 Task: Find connections with filter location Tlemcen with filter topic #realestatebroker with filter profile language French with filter current company Sonata Software with filter school Adikavi Nannaya University, Rajahmundry, East Godawari with filter industry Equipment Rental Services with filter service category Business Law with filter keywords title Organizer
Action: Mouse moved to (509, 65)
Screenshot: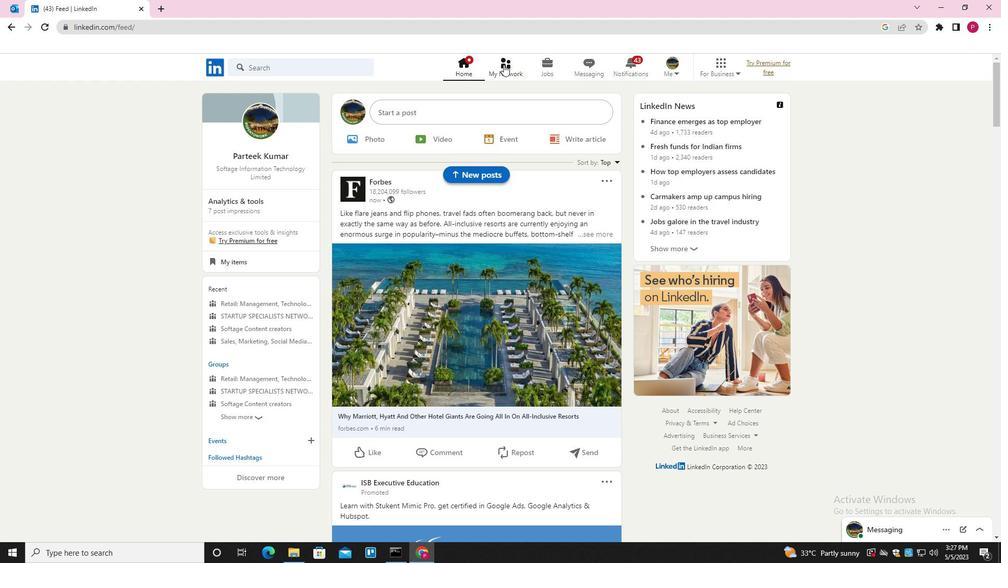 
Action: Mouse pressed left at (509, 65)
Screenshot: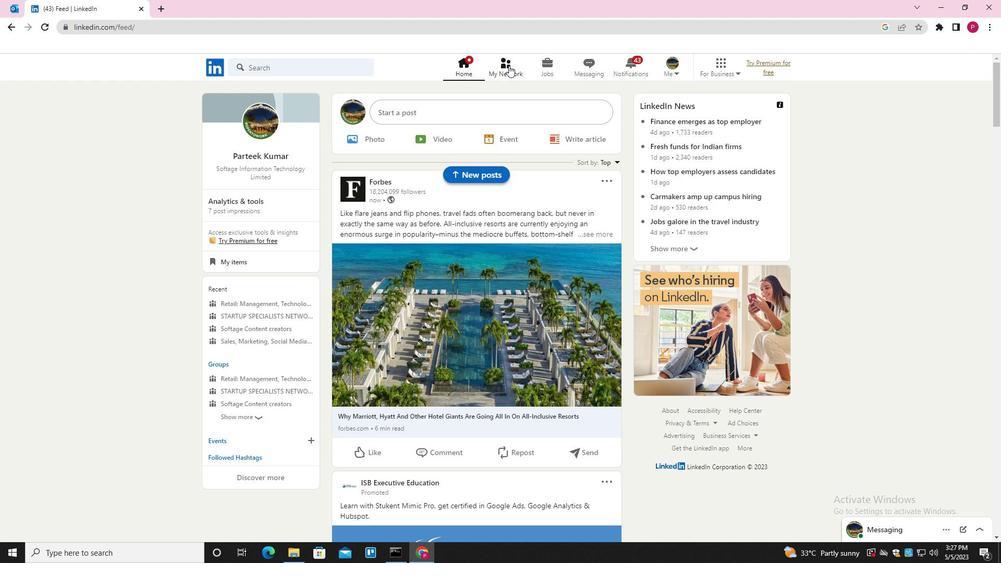
Action: Mouse moved to (321, 123)
Screenshot: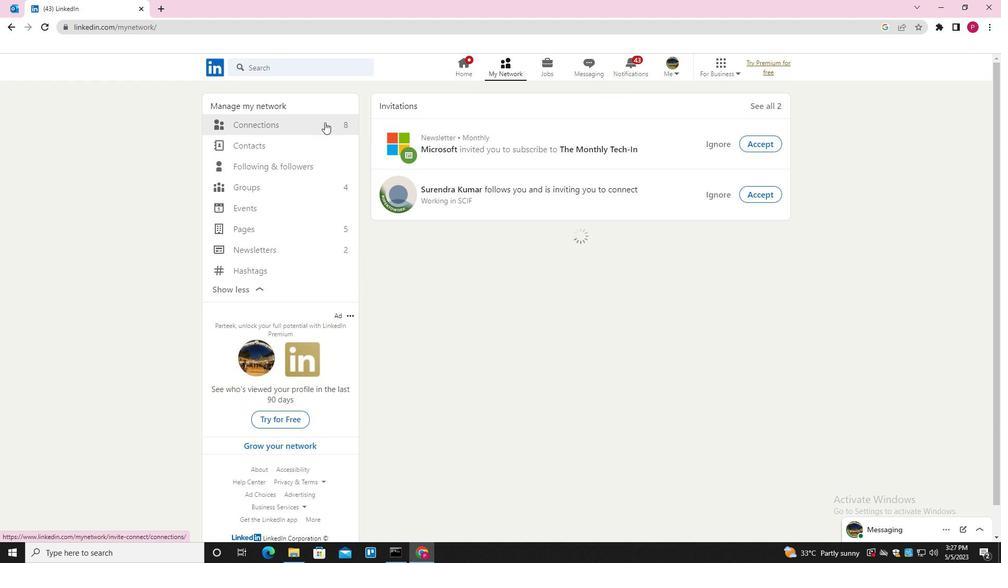 
Action: Mouse pressed left at (321, 123)
Screenshot: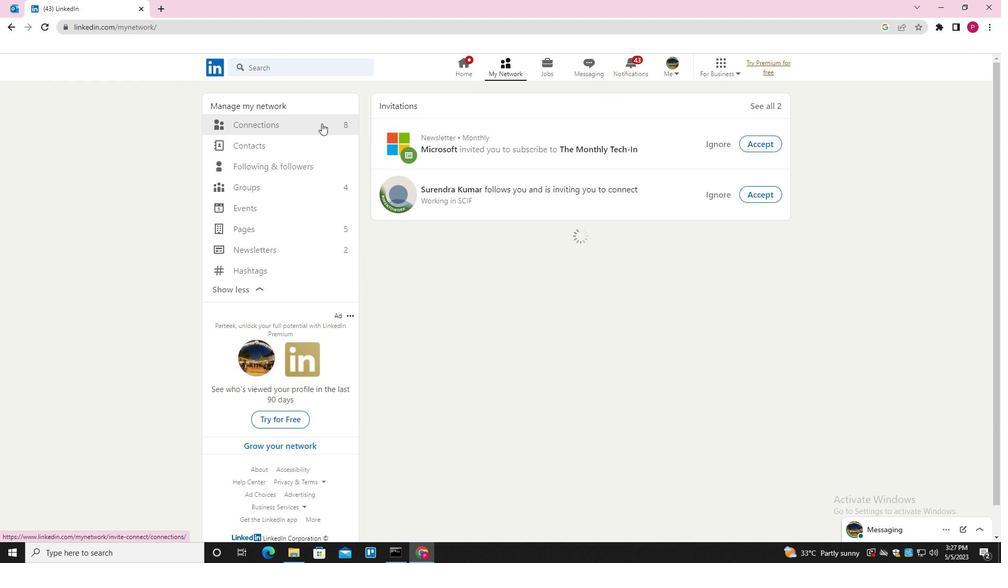 
Action: Mouse moved to (579, 126)
Screenshot: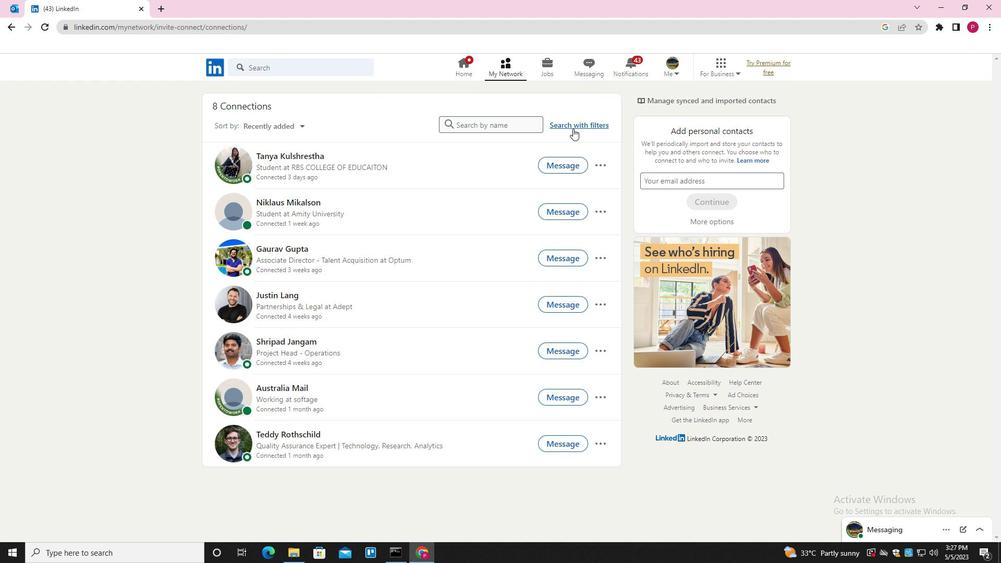 
Action: Mouse pressed left at (579, 126)
Screenshot: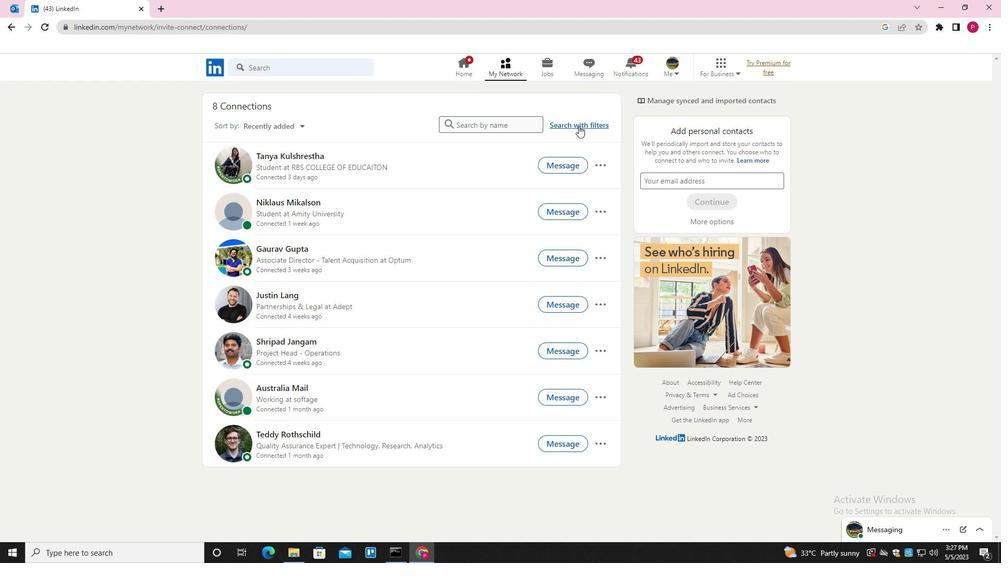 
Action: Mouse moved to (533, 98)
Screenshot: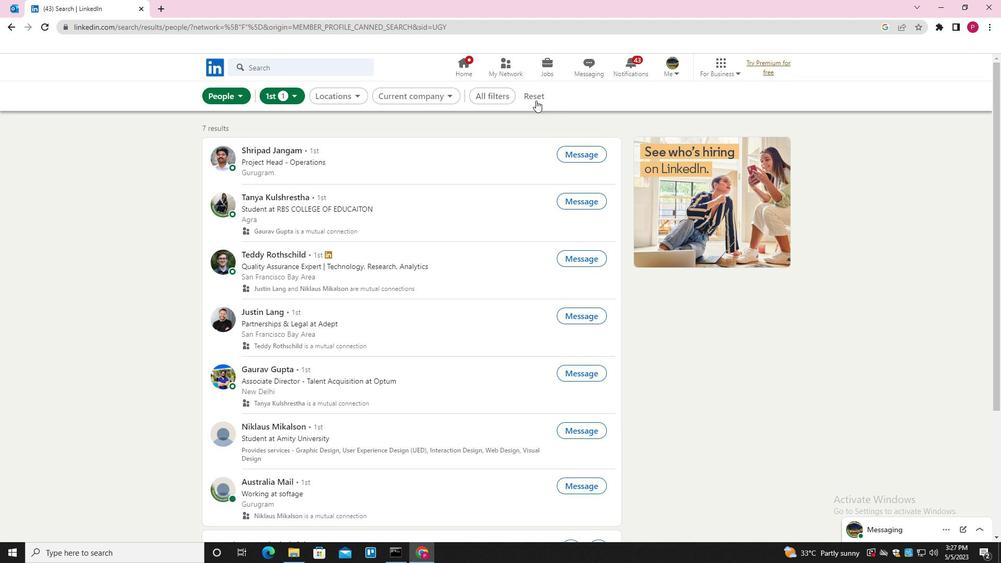
Action: Mouse pressed left at (533, 98)
Screenshot: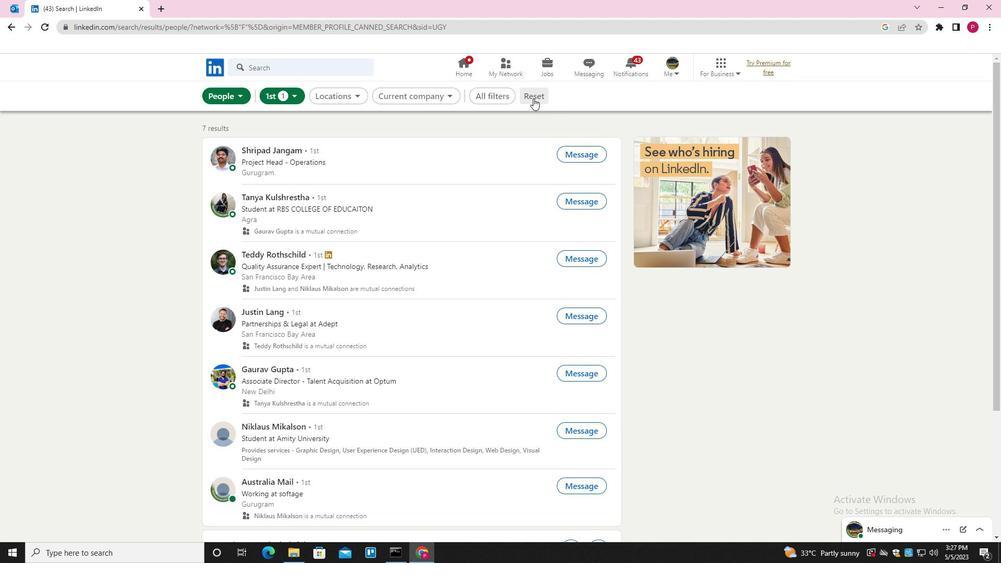 
Action: Mouse moved to (526, 99)
Screenshot: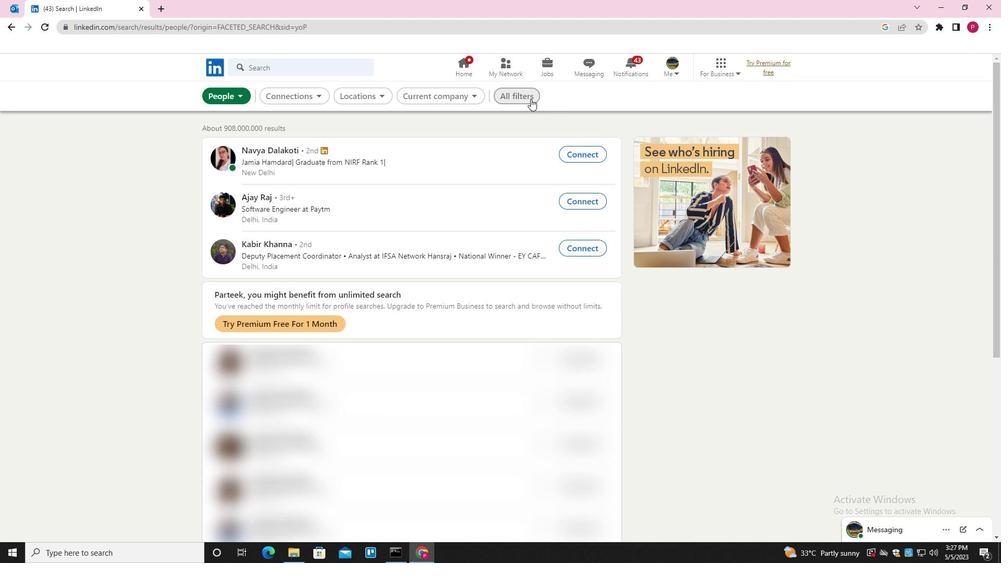 
Action: Mouse pressed left at (526, 99)
Screenshot: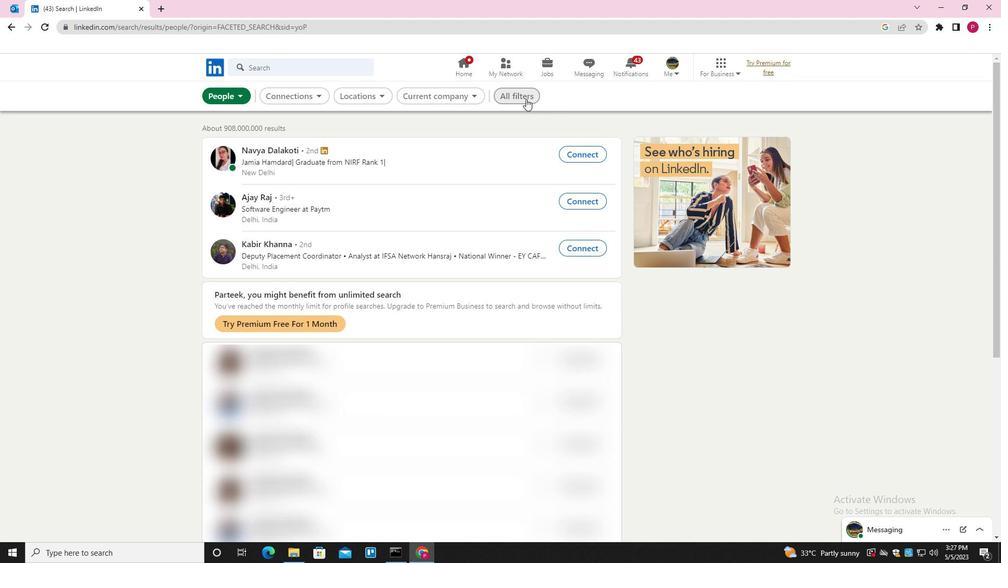 
Action: Mouse moved to (809, 285)
Screenshot: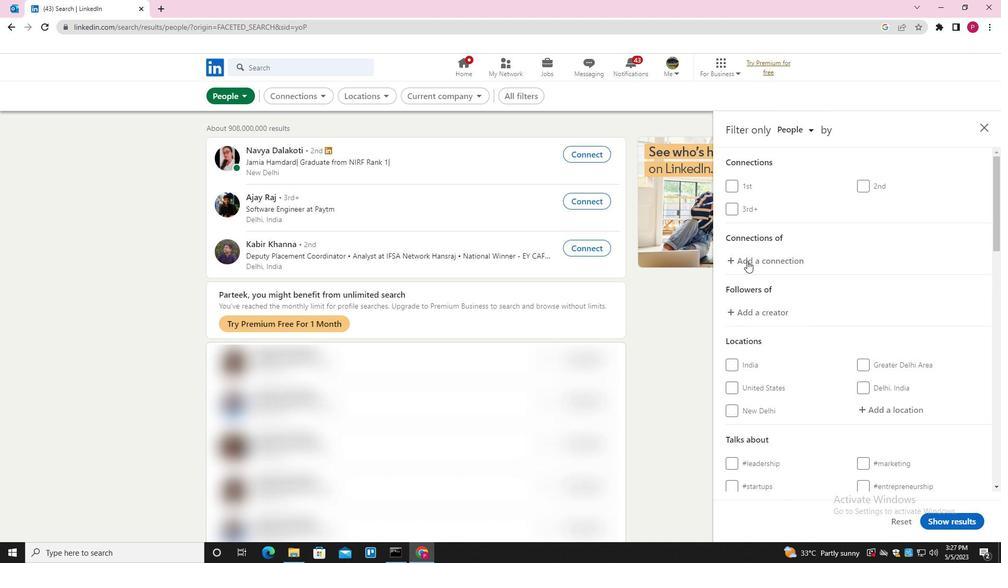 
Action: Mouse scrolled (809, 284) with delta (0, 0)
Screenshot: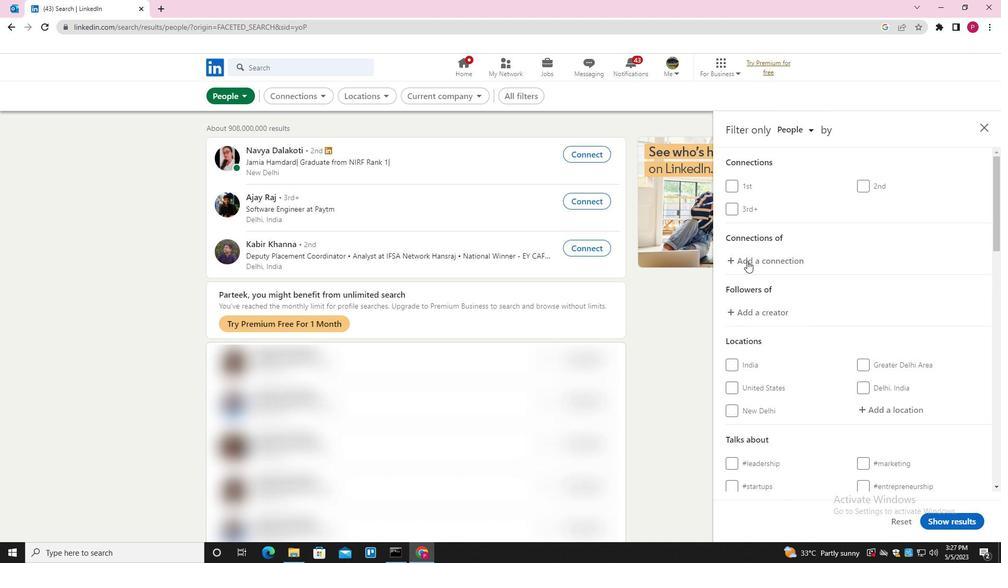 
Action: Mouse moved to (830, 296)
Screenshot: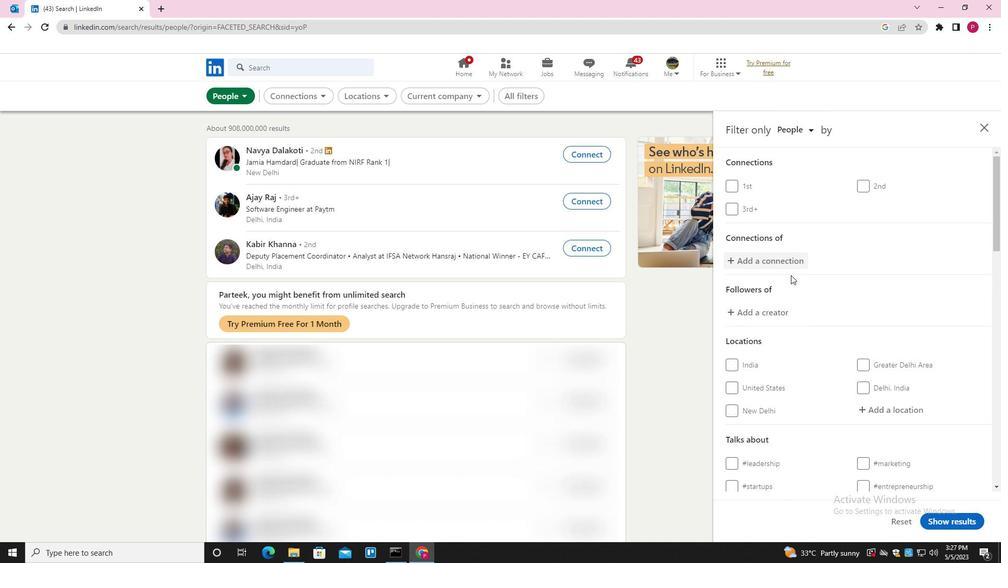 
Action: Mouse scrolled (830, 296) with delta (0, 0)
Screenshot: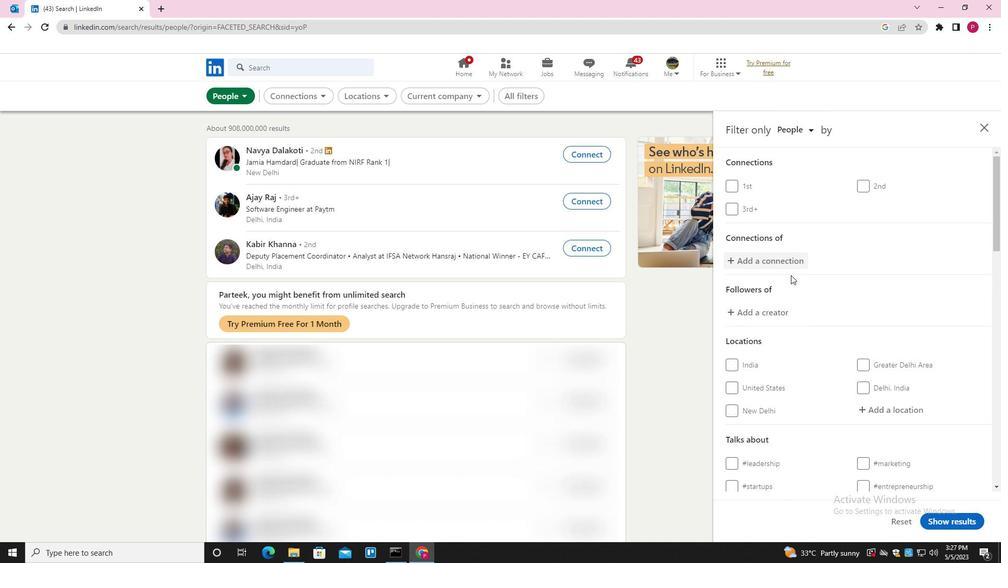 
Action: Mouse moved to (903, 308)
Screenshot: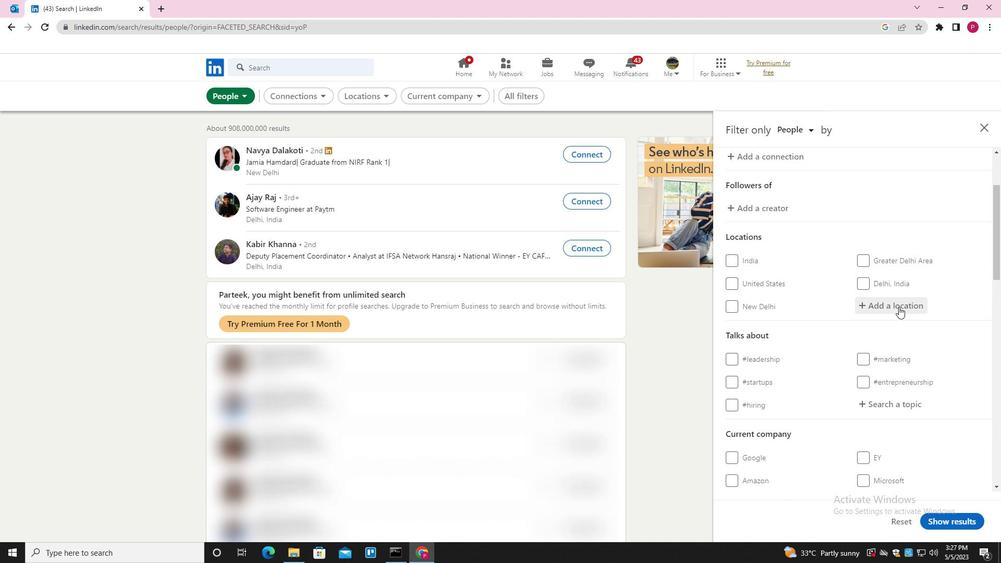 
Action: Mouse pressed left at (903, 308)
Screenshot: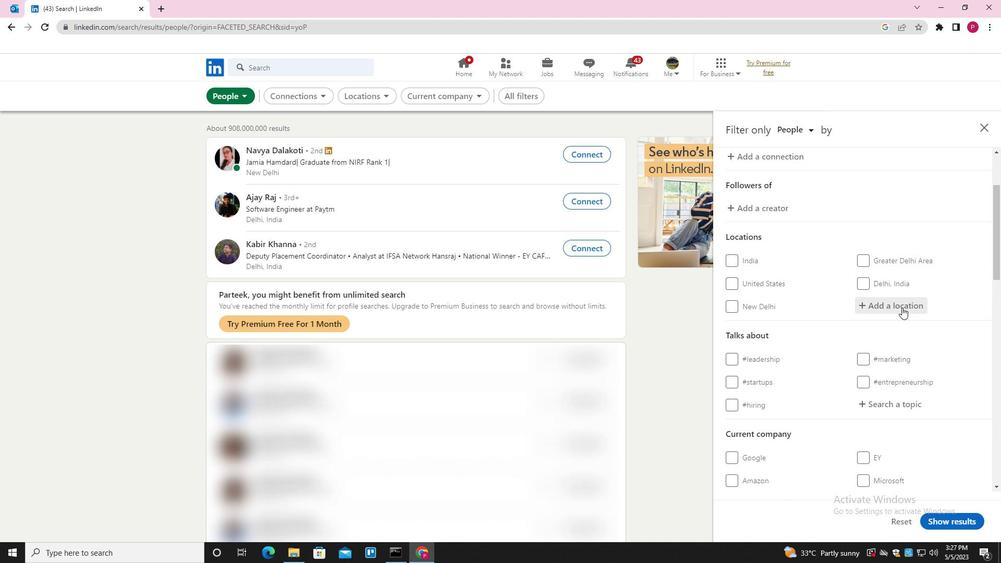 
Action: Key pressed <Key.shift>TLEMCEN<Key.space>
Screenshot: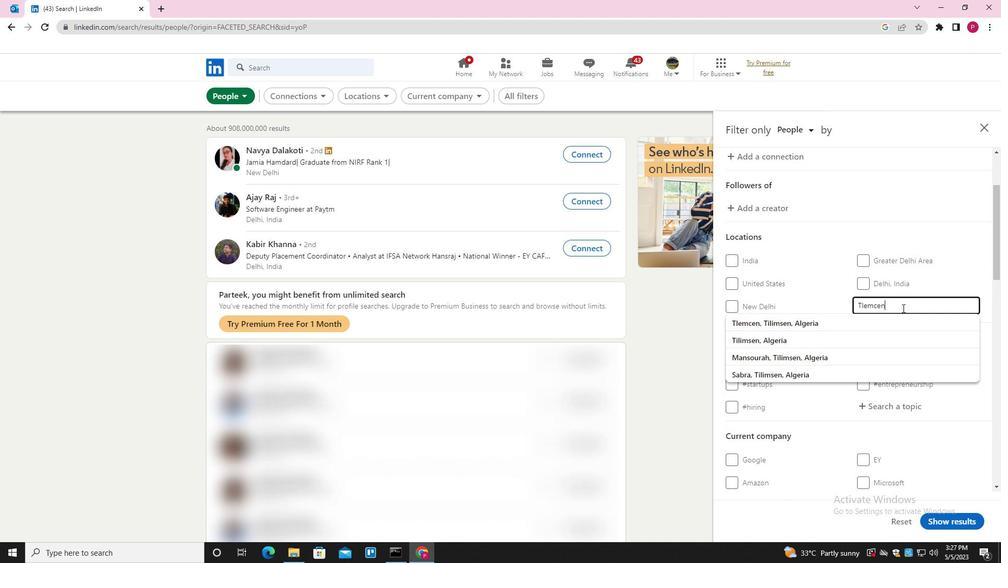 
Action: Mouse moved to (904, 307)
Screenshot: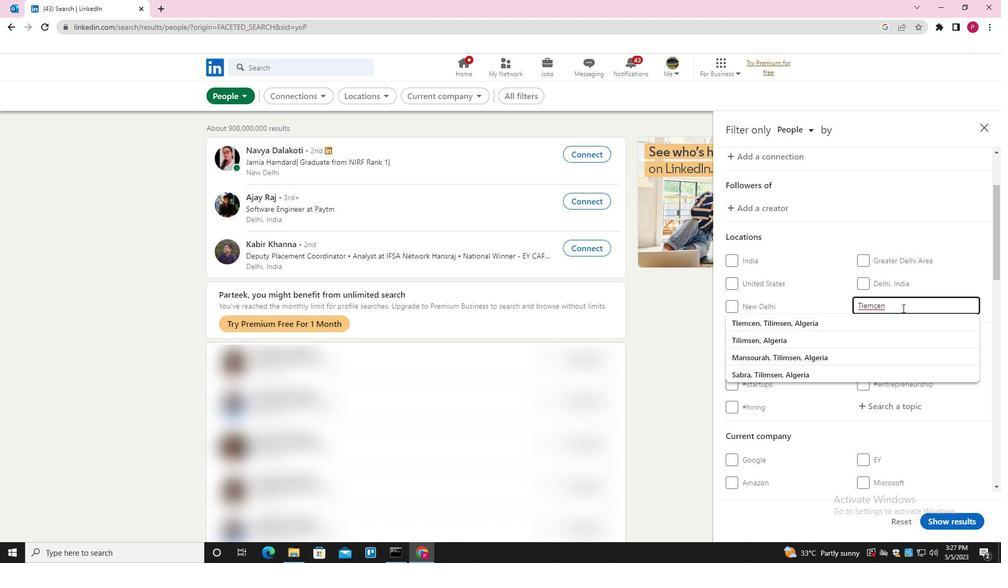 
Action: Key pressed <Key.down><Key.enter>
Screenshot: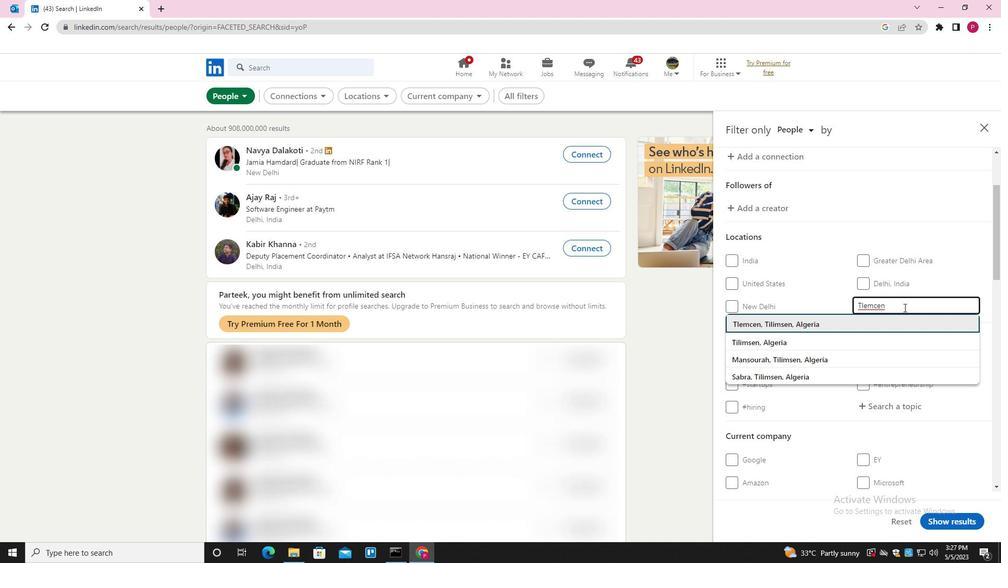 
Action: Mouse moved to (836, 262)
Screenshot: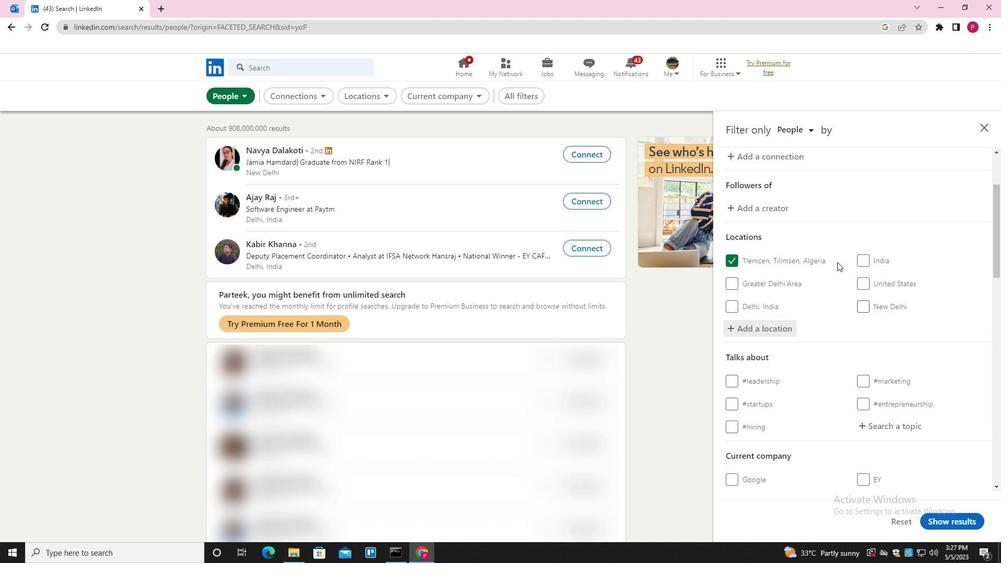 
Action: Mouse scrolled (836, 261) with delta (0, 0)
Screenshot: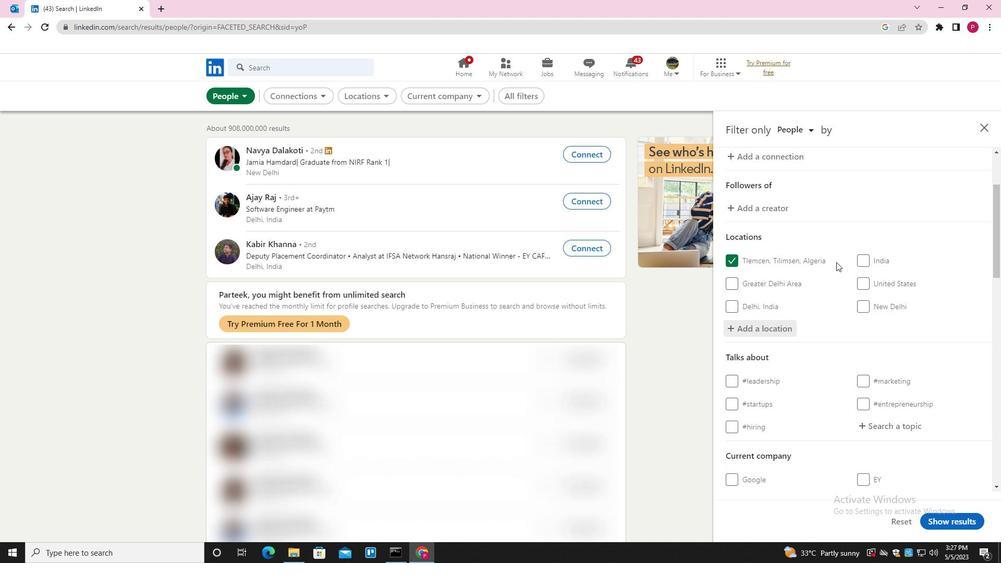 
Action: Mouse scrolled (836, 261) with delta (0, 0)
Screenshot: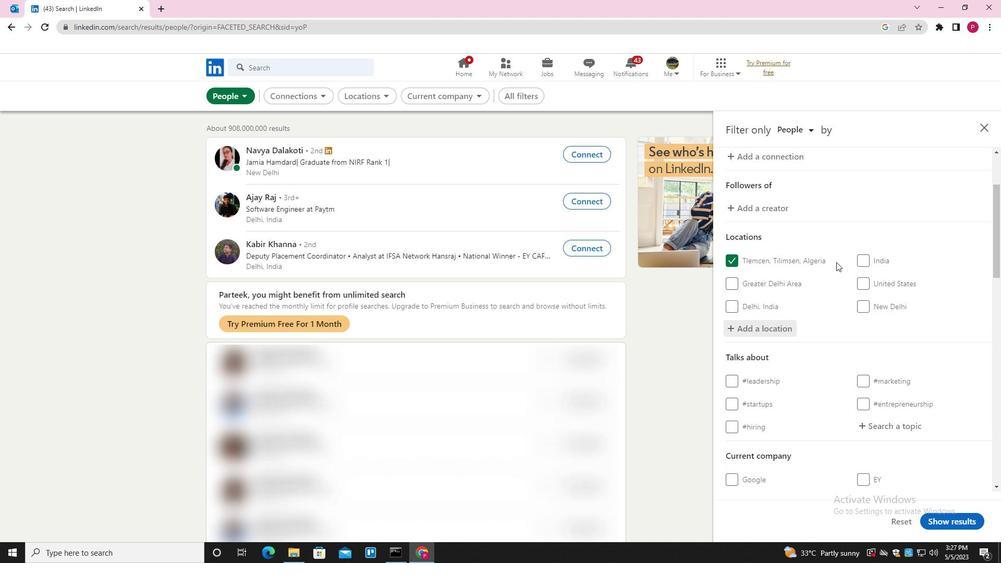 
Action: Mouse scrolled (836, 261) with delta (0, 0)
Screenshot: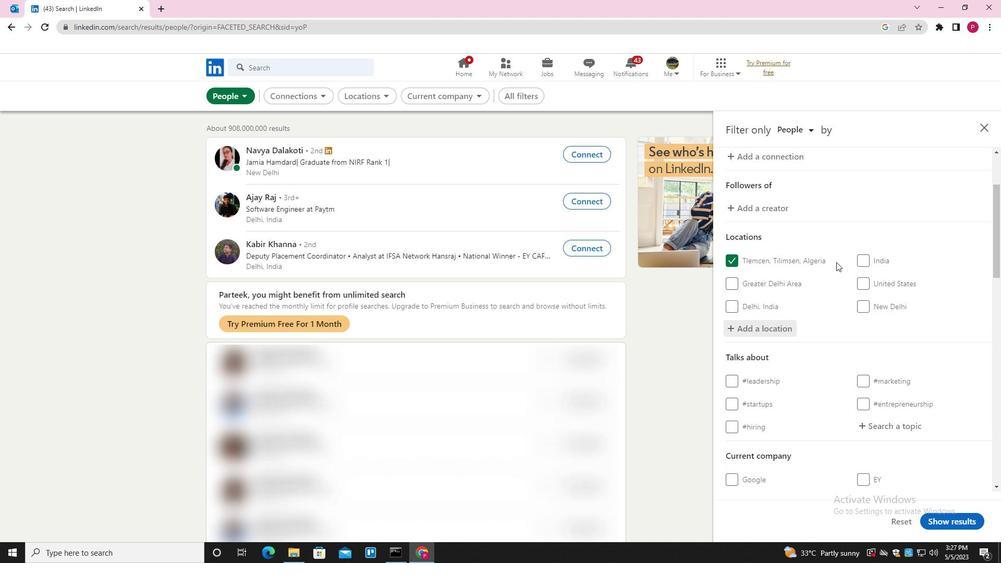 
Action: Mouse moved to (868, 267)
Screenshot: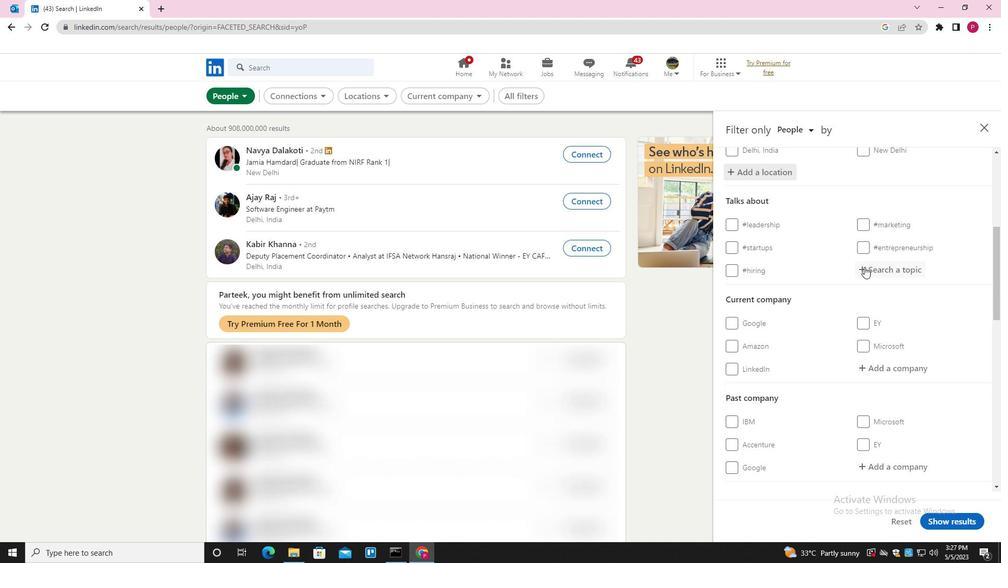 
Action: Mouse pressed left at (868, 267)
Screenshot: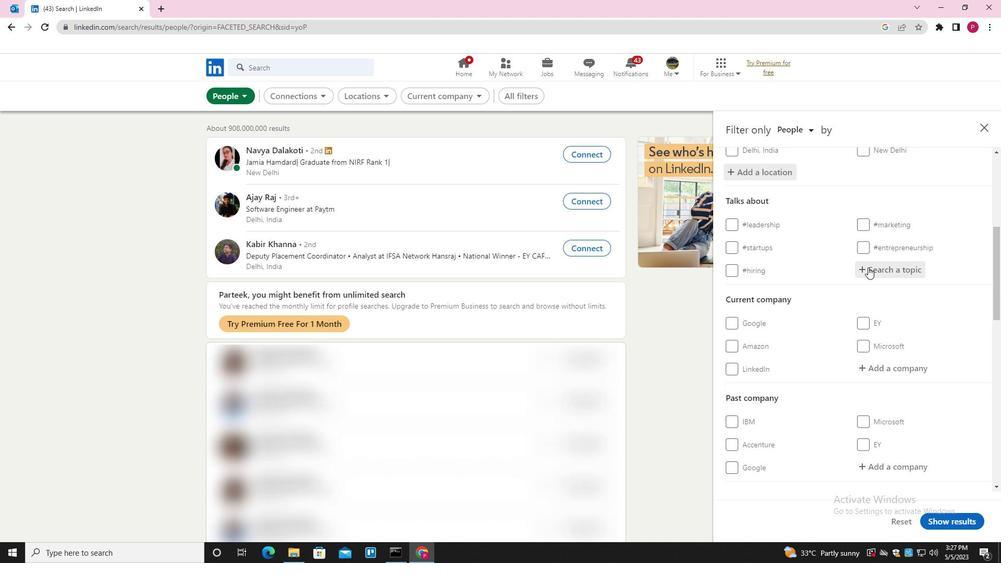 
Action: Key pressed REALESTATEBROKER<Key.down><Key.enter>
Screenshot: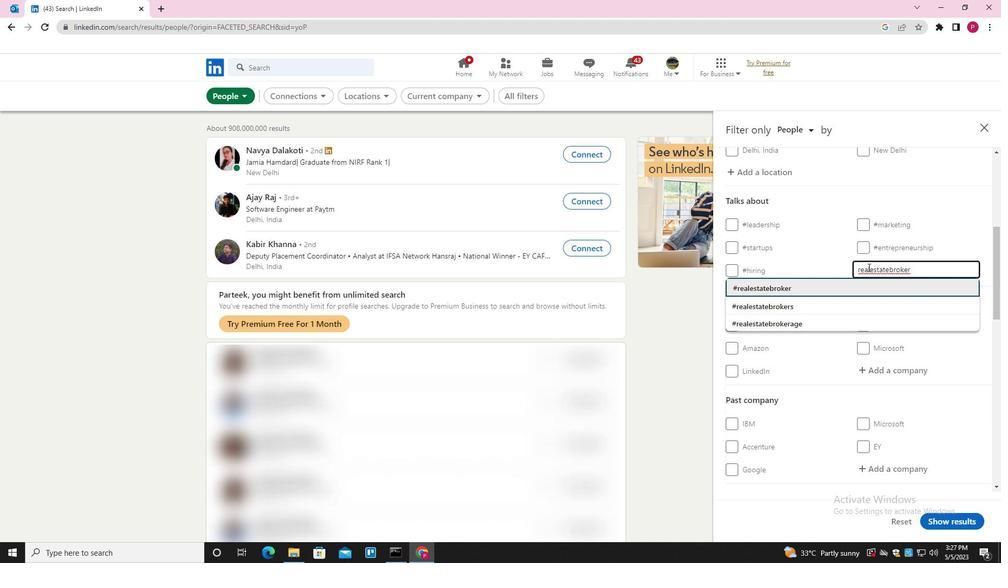 
Action: Mouse moved to (867, 269)
Screenshot: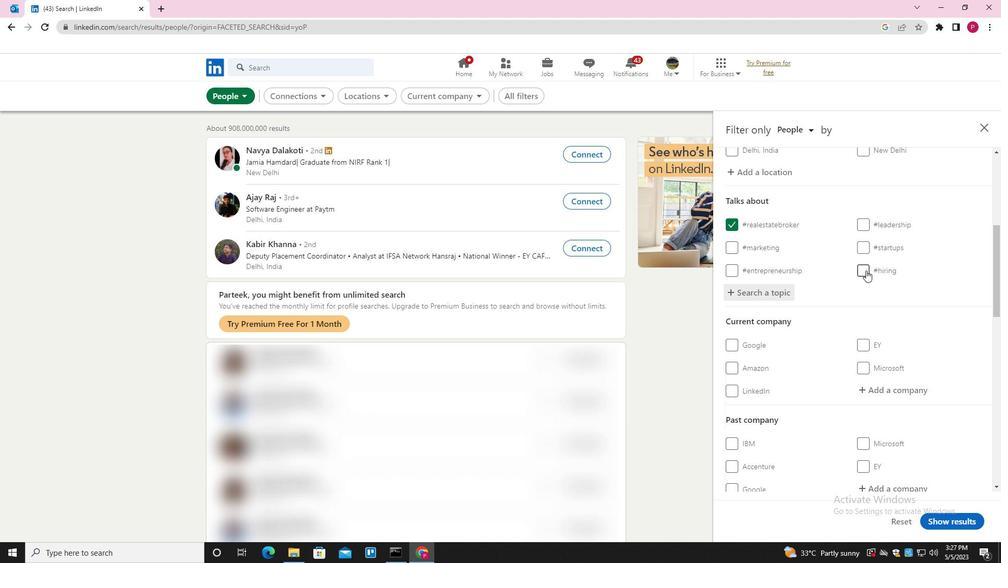 
Action: Mouse scrolled (867, 269) with delta (0, 0)
Screenshot: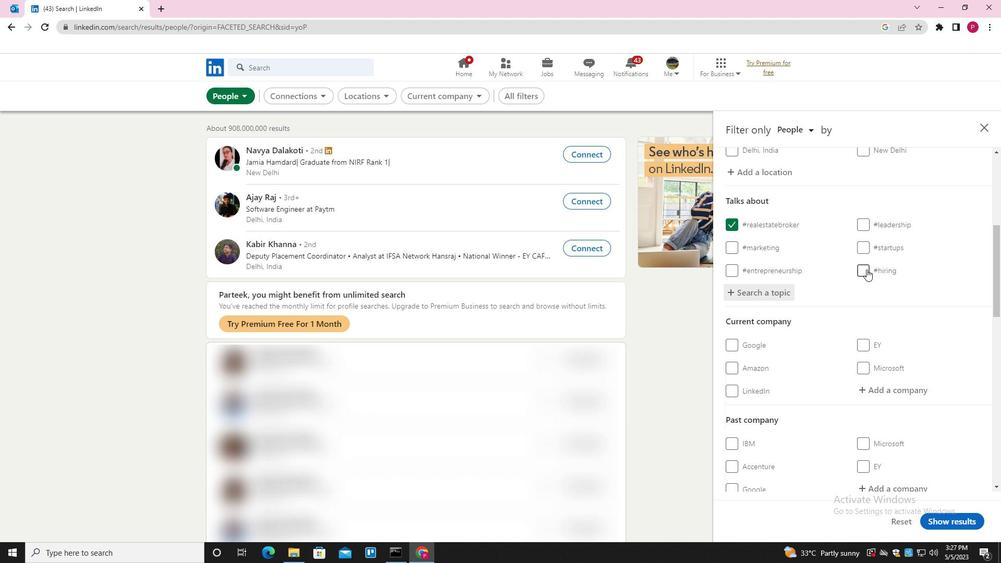 
Action: Mouse scrolled (867, 269) with delta (0, 0)
Screenshot: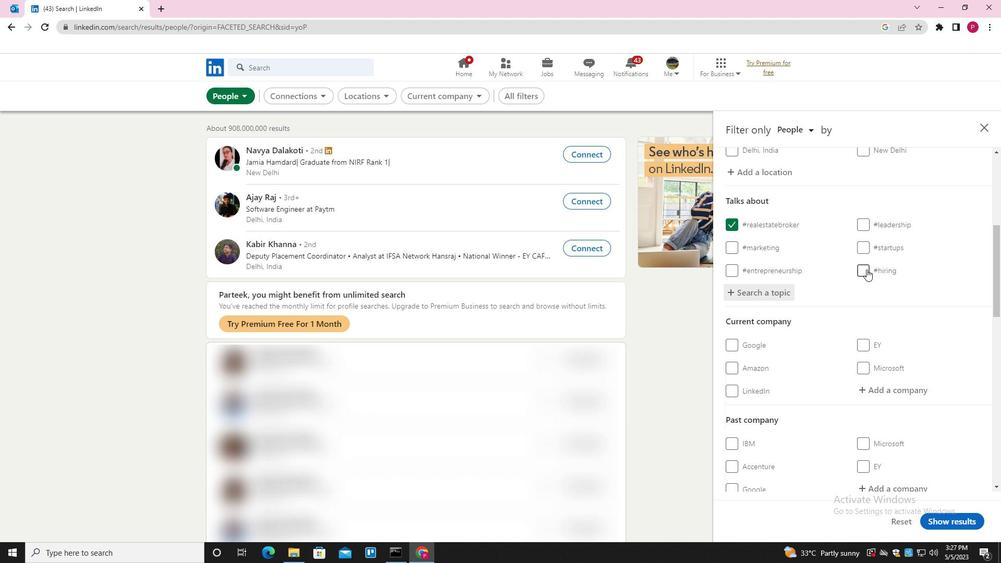 
Action: Mouse scrolled (867, 269) with delta (0, 0)
Screenshot: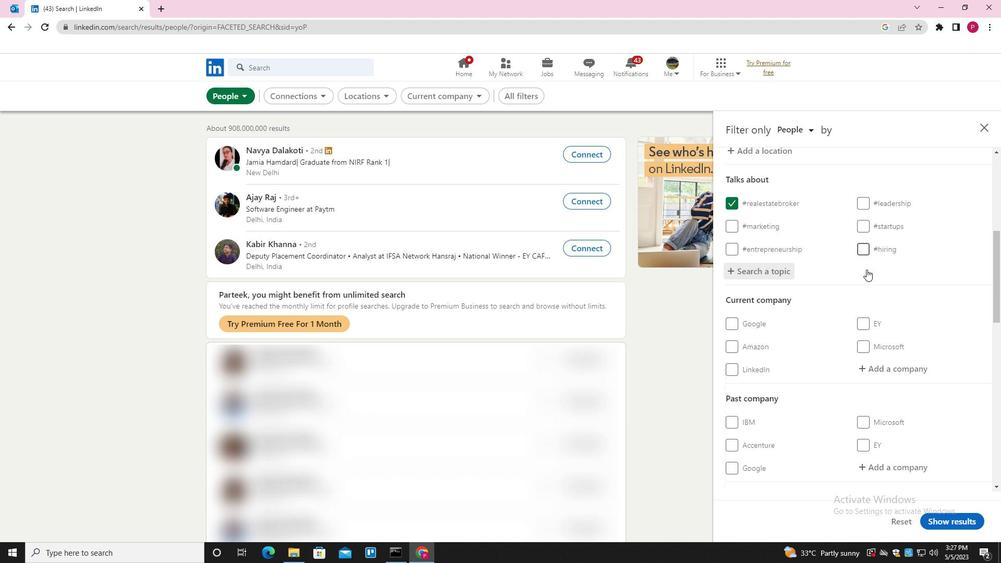 
Action: Mouse scrolled (867, 269) with delta (0, 0)
Screenshot: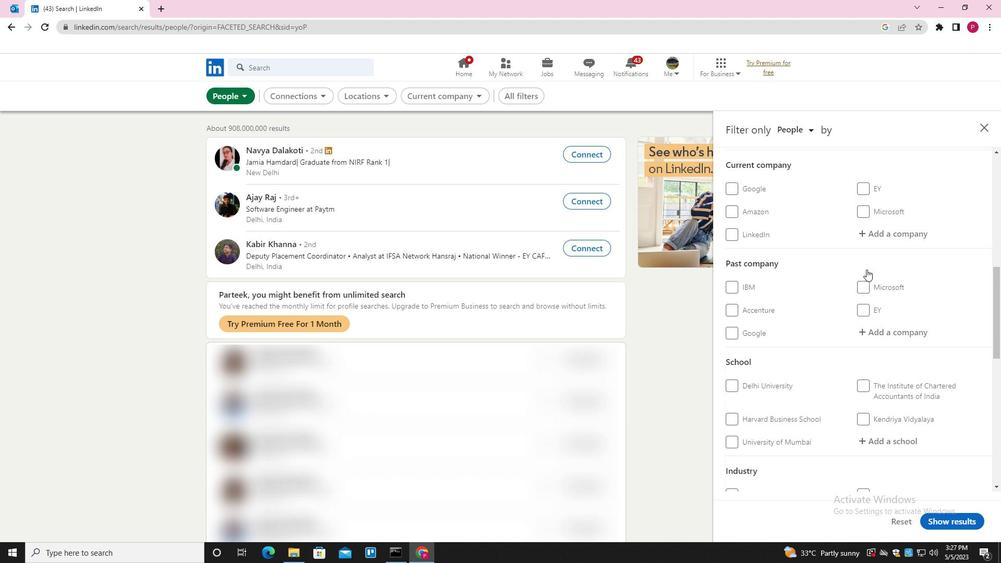 
Action: Mouse scrolled (867, 269) with delta (0, 0)
Screenshot: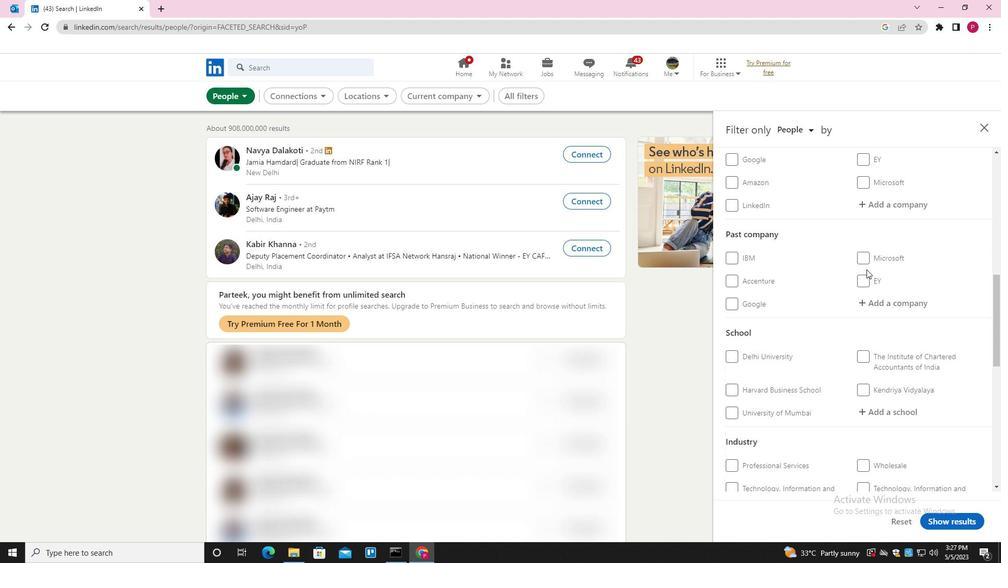
Action: Mouse moved to (896, 336)
Screenshot: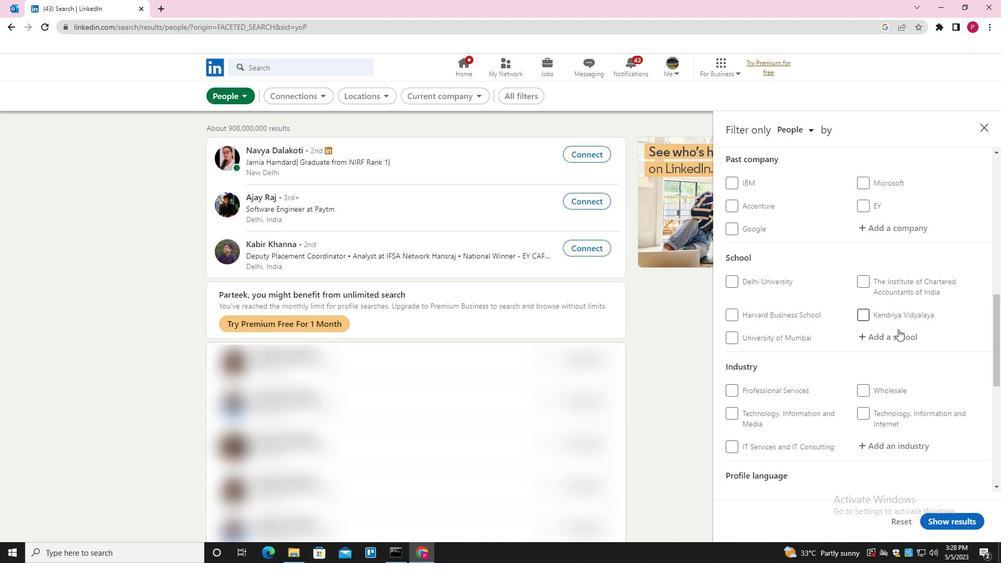 
Action: Mouse scrolled (896, 335) with delta (0, 0)
Screenshot: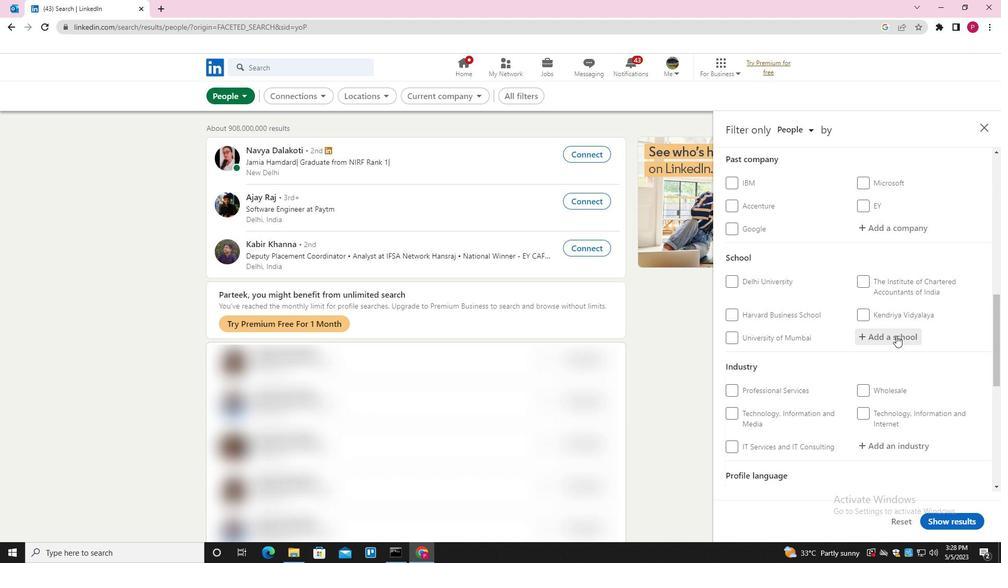 
Action: Mouse scrolled (896, 335) with delta (0, 0)
Screenshot: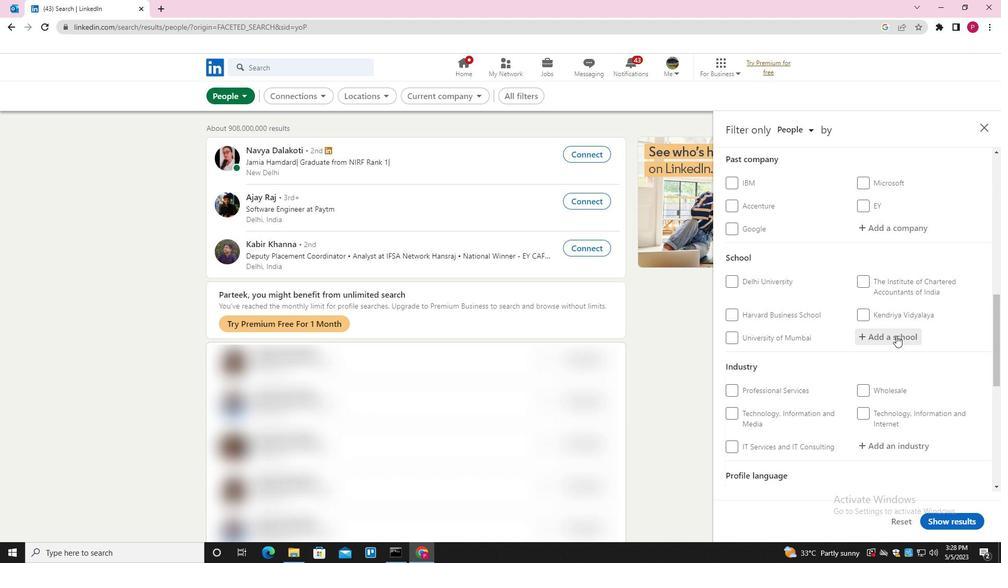 
Action: Mouse scrolled (896, 335) with delta (0, 0)
Screenshot: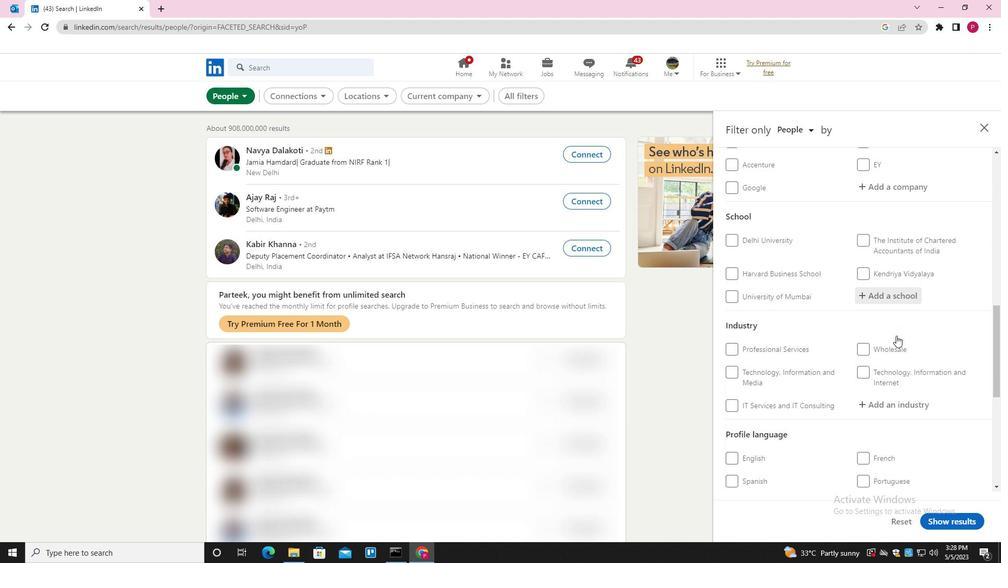 
Action: Mouse scrolled (896, 335) with delta (0, 0)
Screenshot: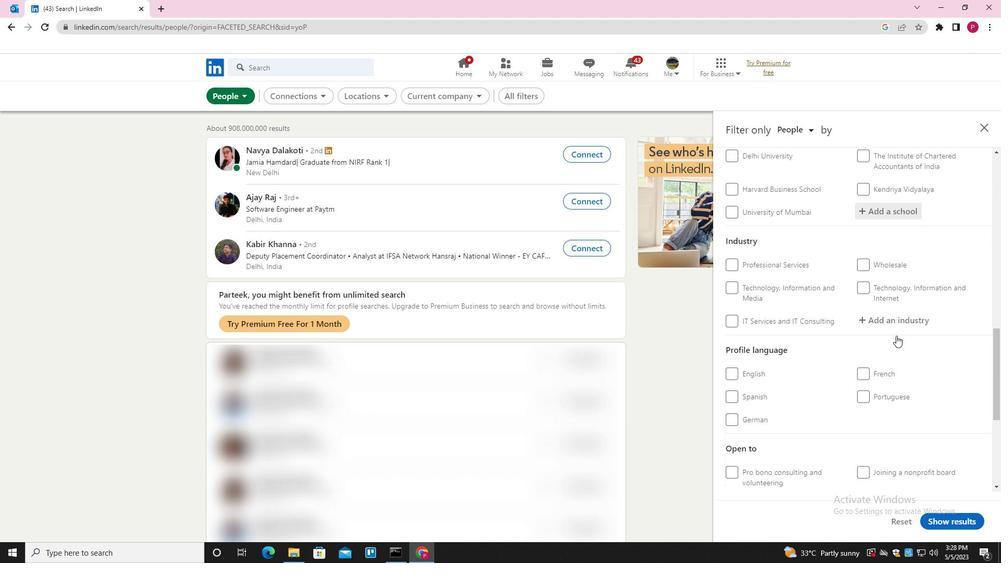 
Action: Mouse moved to (863, 291)
Screenshot: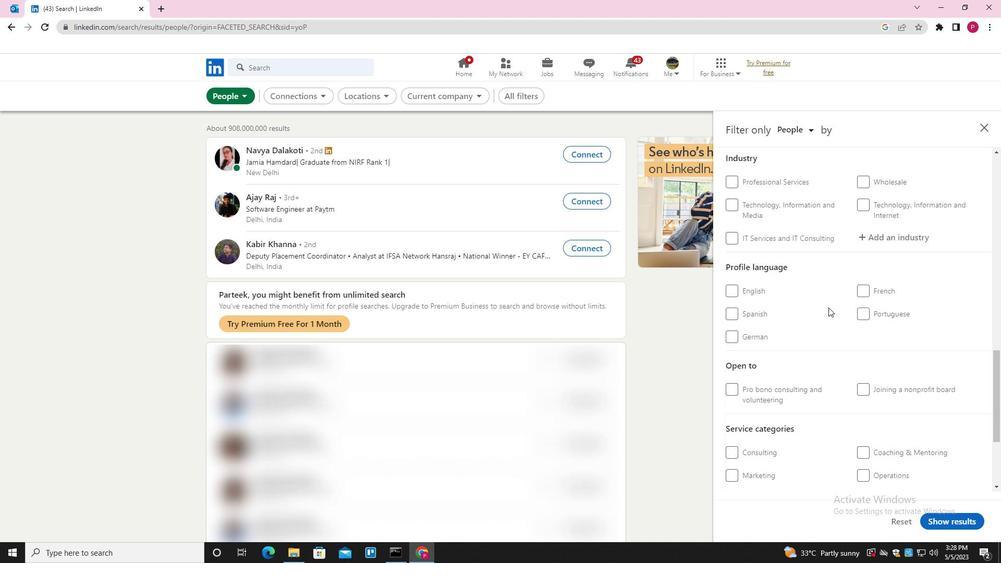 
Action: Mouse pressed left at (863, 291)
Screenshot: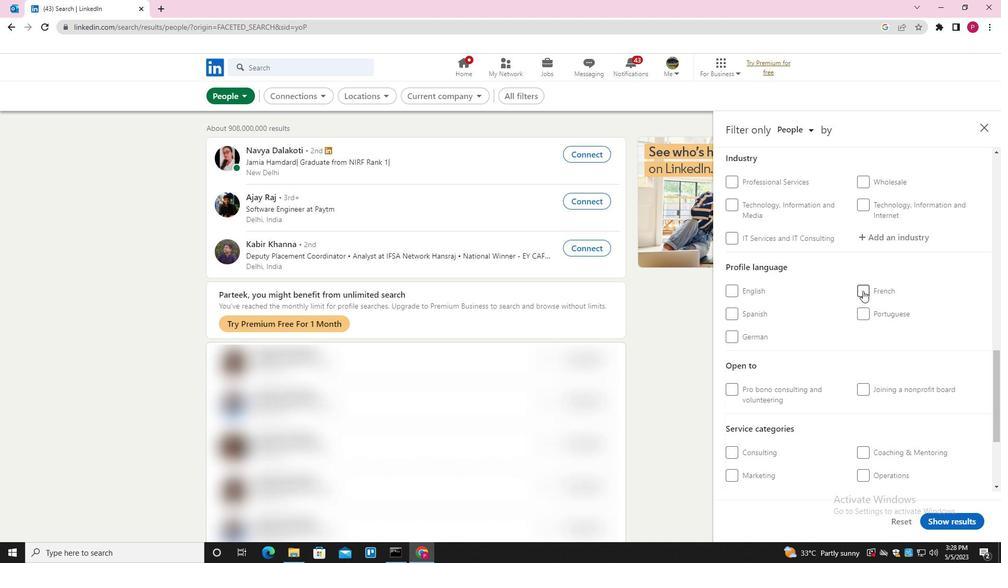 
Action: Mouse moved to (841, 325)
Screenshot: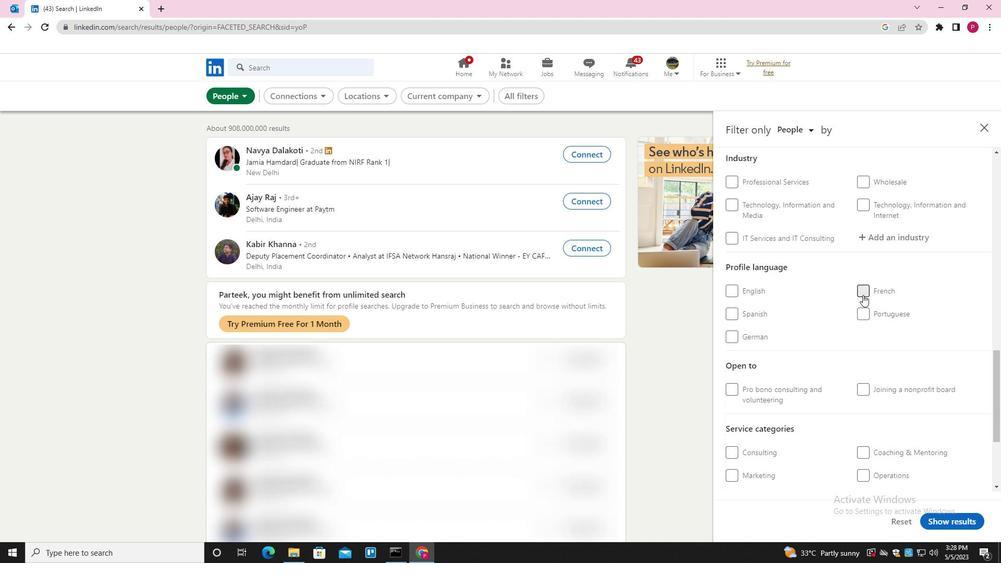 
Action: Mouse scrolled (841, 326) with delta (0, 0)
Screenshot: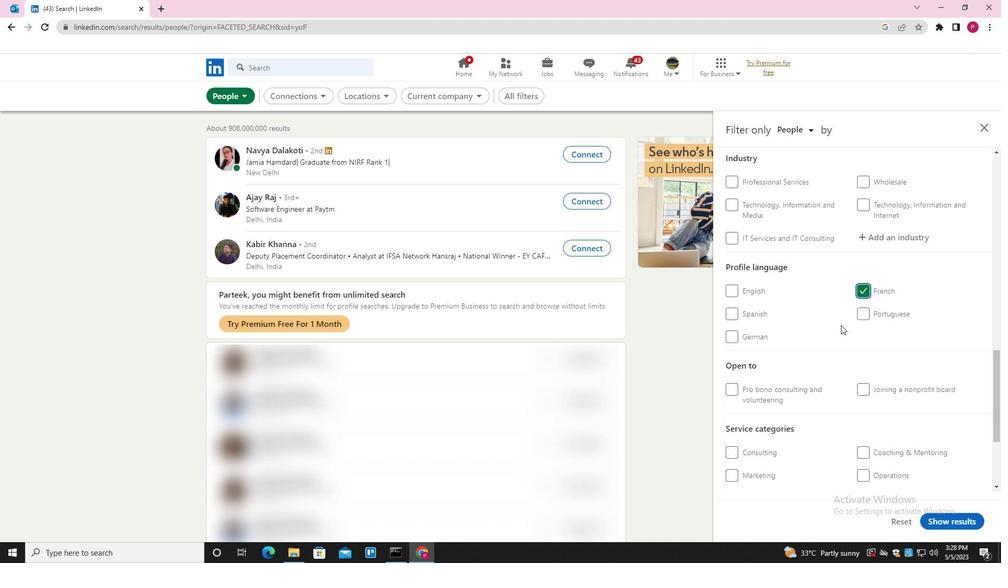 
Action: Mouse scrolled (841, 326) with delta (0, 0)
Screenshot: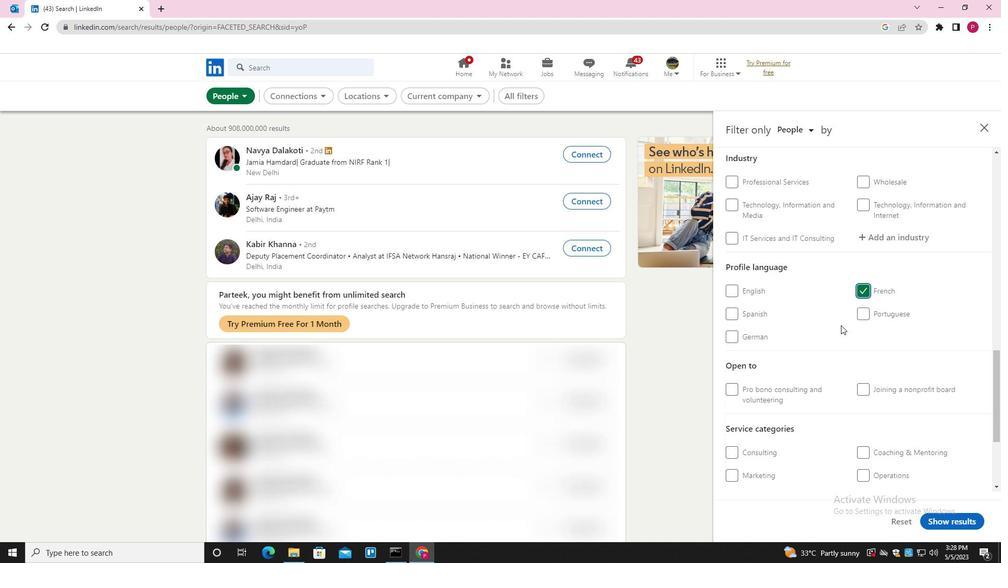 
Action: Mouse scrolled (841, 326) with delta (0, 0)
Screenshot: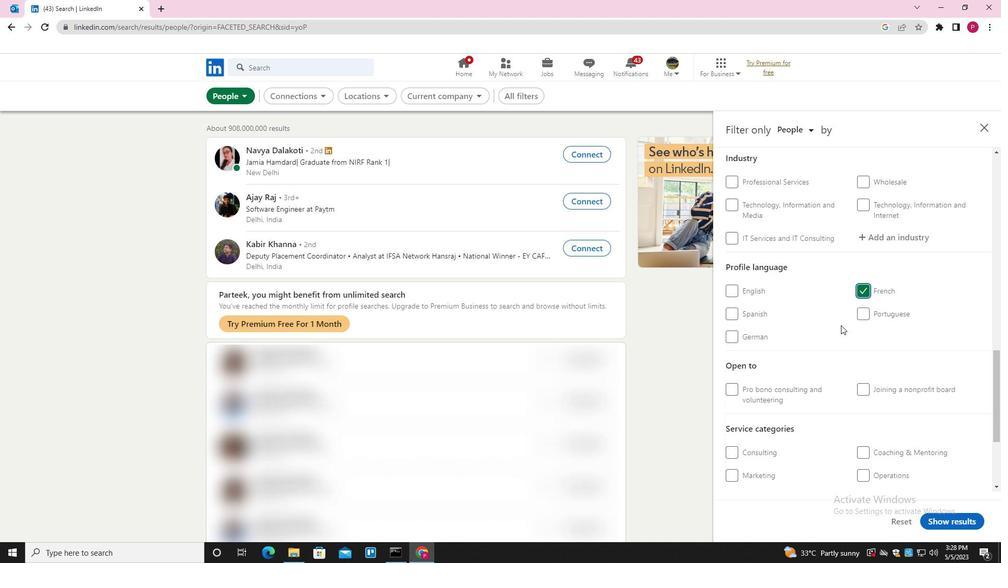 
Action: Mouse scrolled (841, 326) with delta (0, 0)
Screenshot: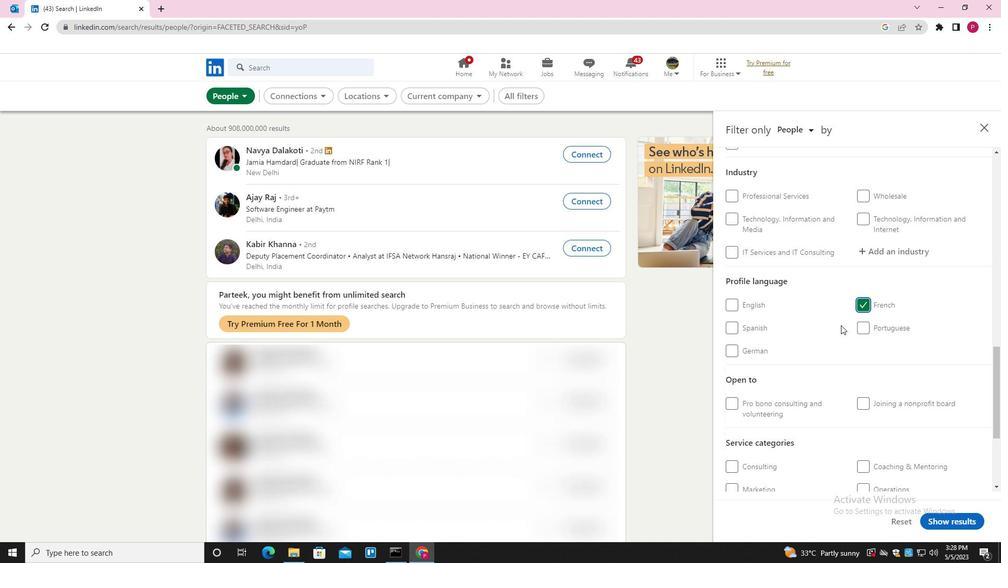 
Action: Mouse scrolled (841, 326) with delta (0, 0)
Screenshot: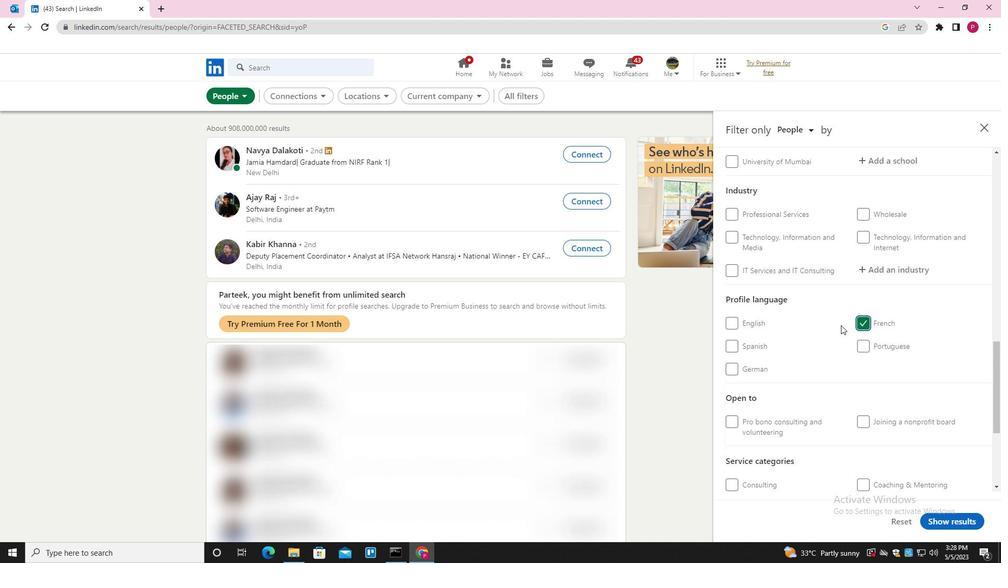 
Action: Mouse scrolled (841, 326) with delta (0, 0)
Screenshot: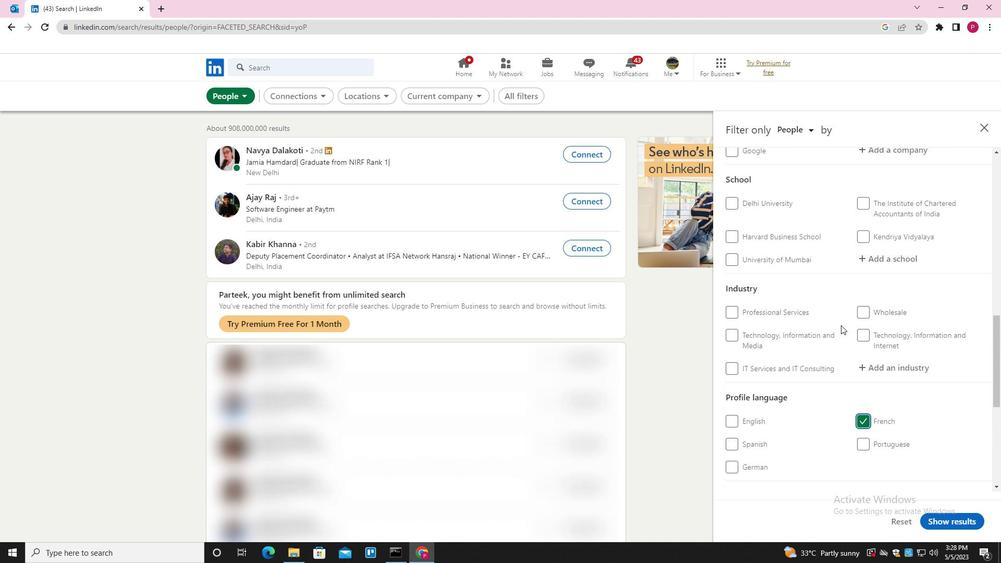 
Action: Mouse scrolled (841, 326) with delta (0, 0)
Screenshot: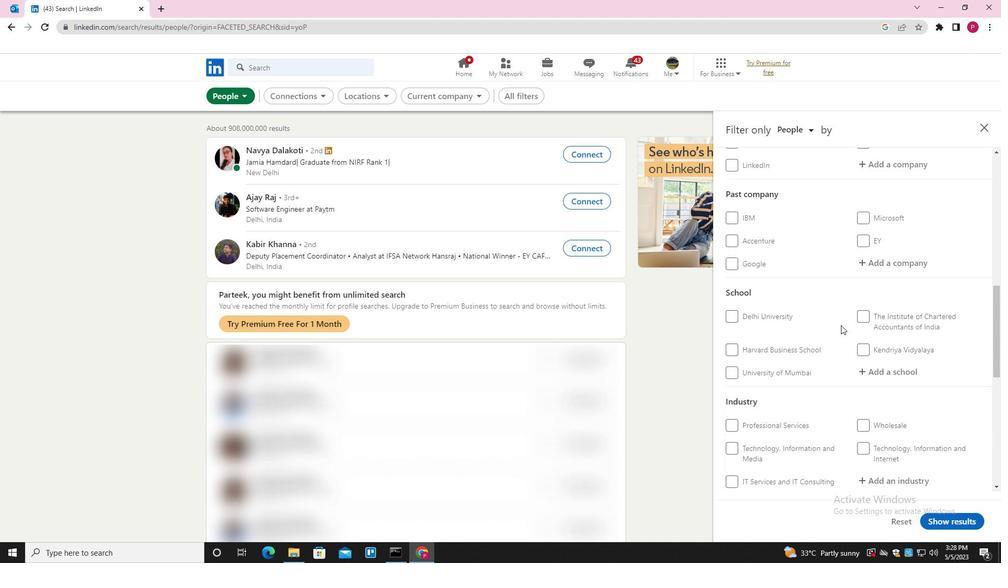 
Action: Mouse scrolled (841, 326) with delta (0, 0)
Screenshot: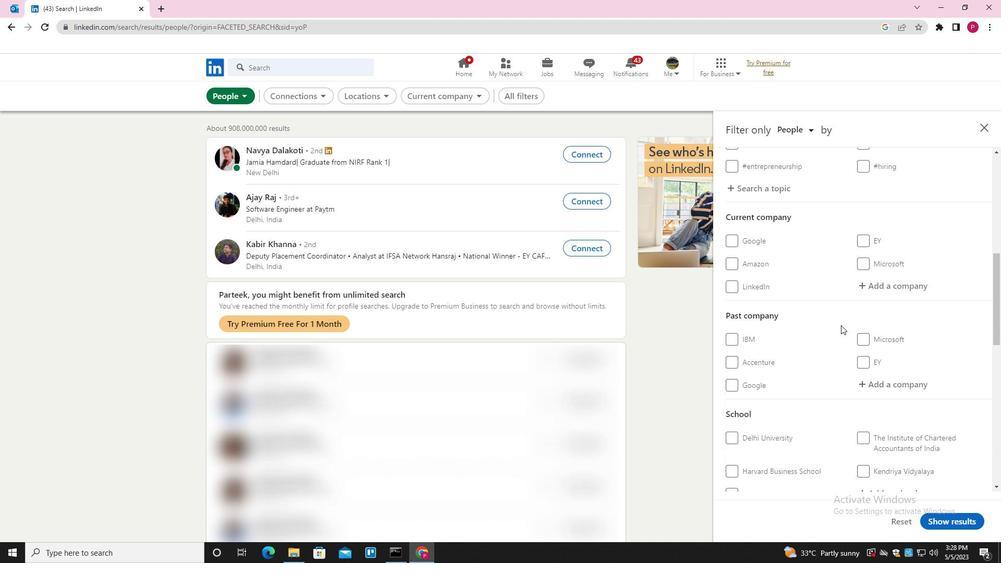 
Action: Mouse scrolled (841, 326) with delta (0, 0)
Screenshot: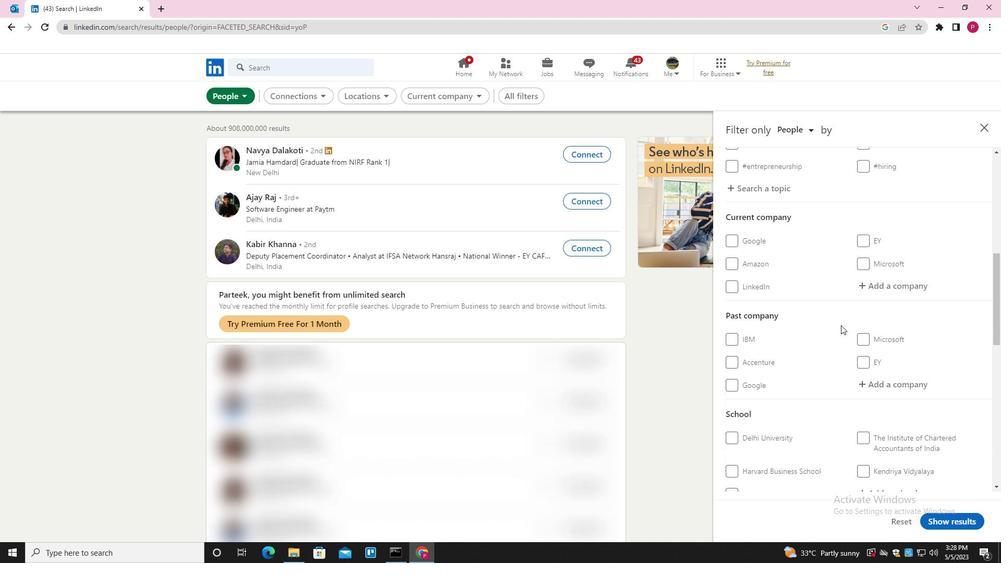 
Action: Mouse scrolled (841, 325) with delta (0, 0)
Screenshot: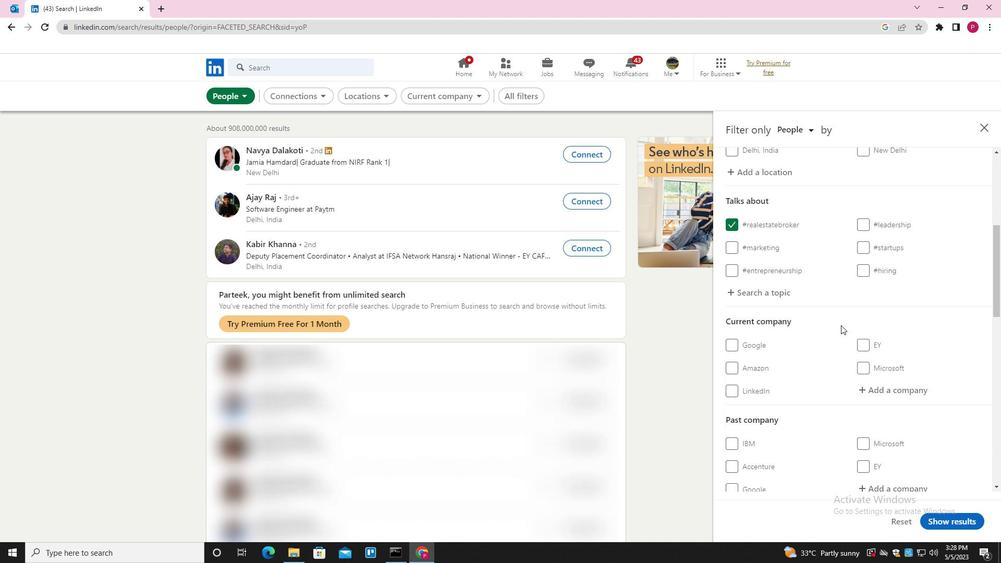 
Action: Mouse scrolled (841, 325) with delta (0, 0)
Screenshot: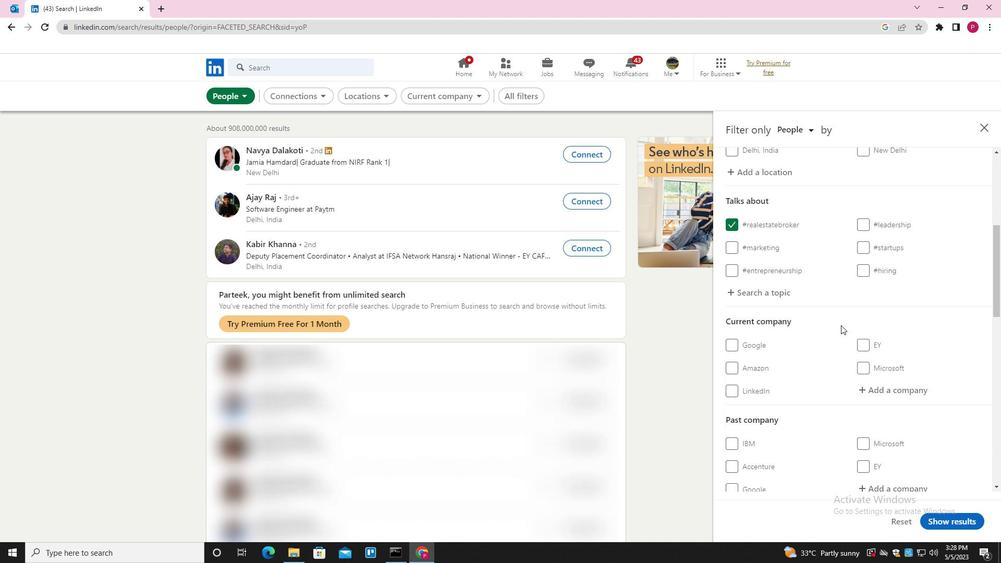 
Action: Mouse scrolled (841, 325) with delta (0, 0)
Screenshot: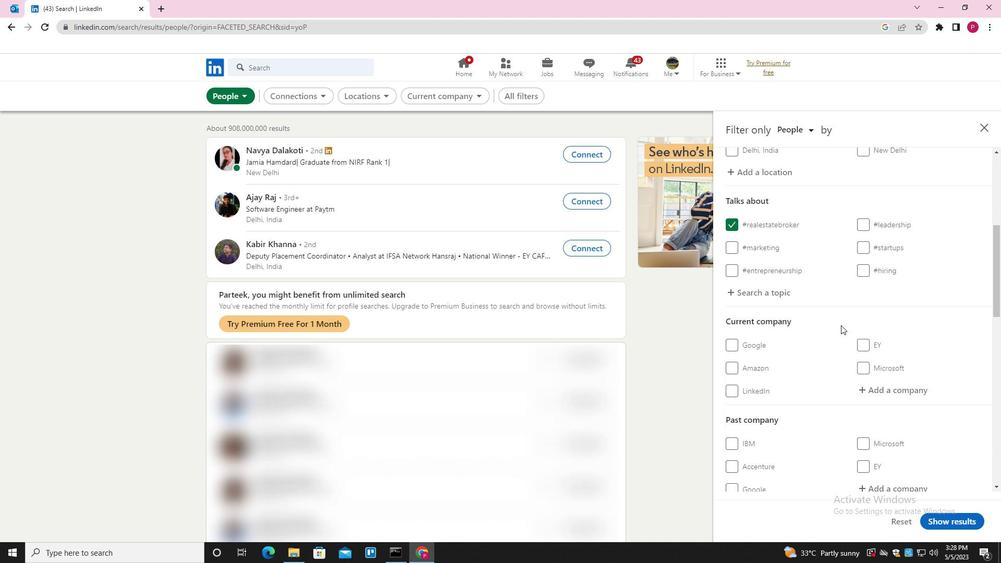 
Action: Mouse moved to (906, 236)
Screenshot: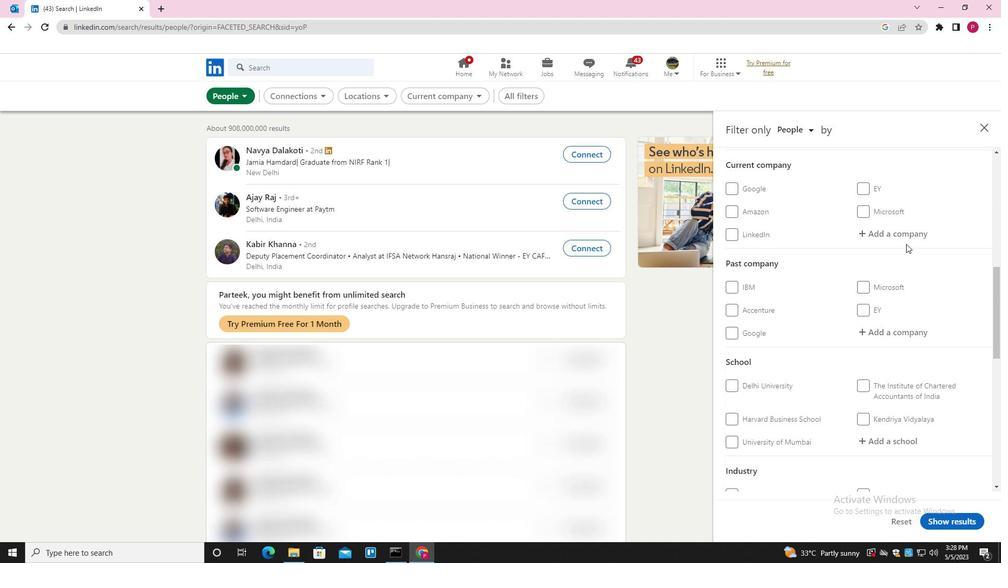 
Action: Mouse pressed left at (906, 236)
Screenshot: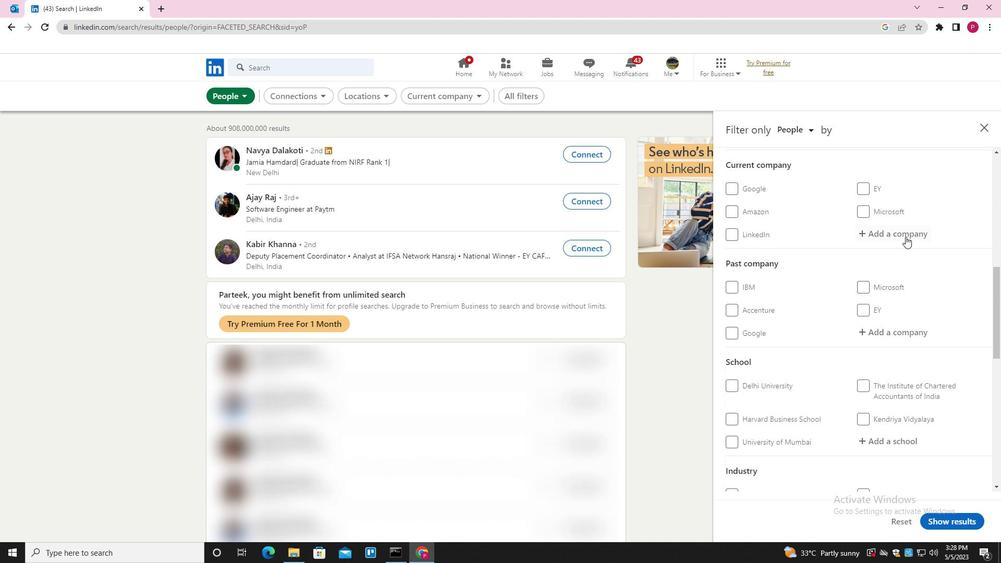 
Action: Key pressed <Key.shift>SONATA<Key.space><Key.shift><Key.shift><Key.shift>SOFTWARE<Key.space><Key.down><Key.enter>
Screenshot: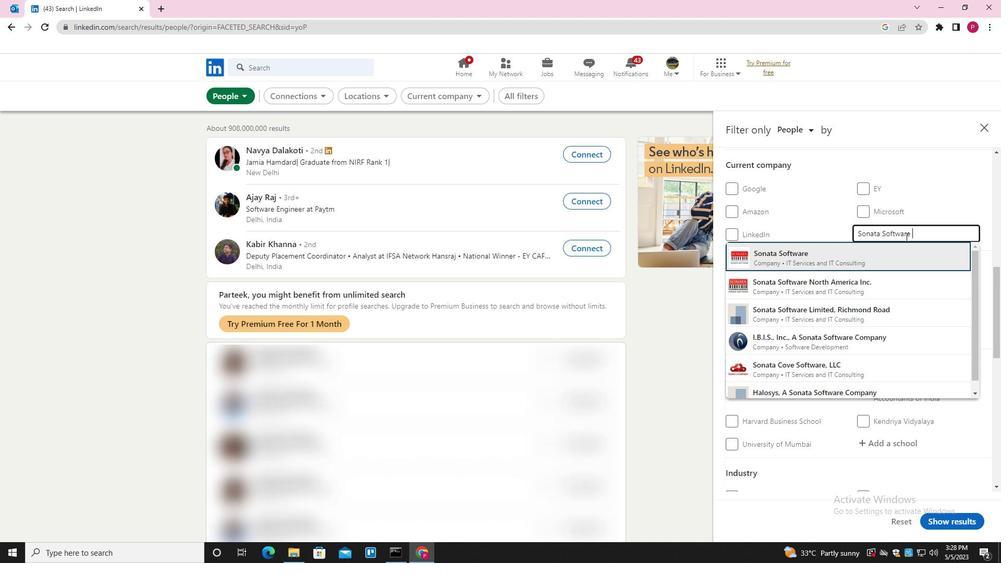 
Action: Mouse moved to (873, 289)
Screenshot: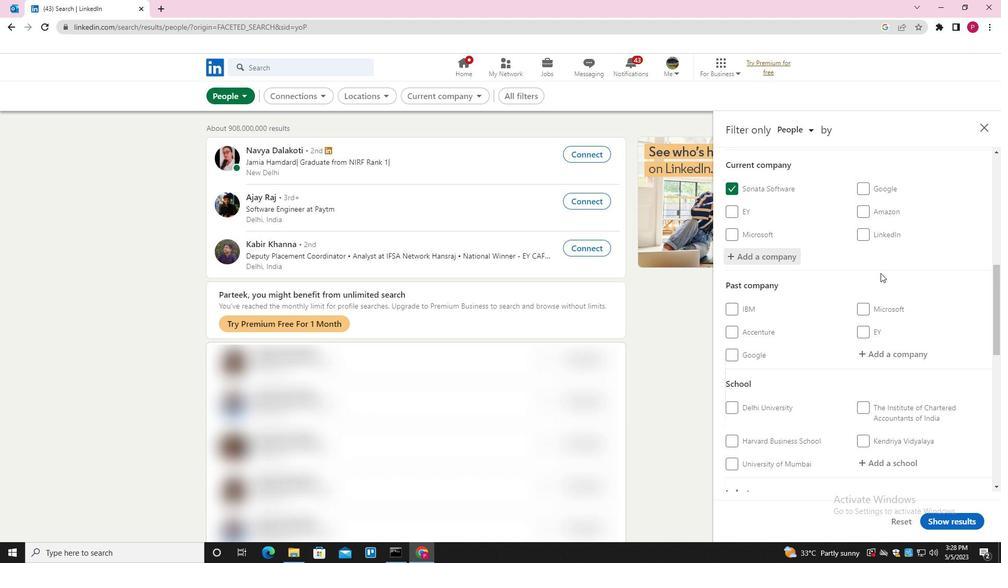 
Action: Mouse scrolled (873, 288) with delta (0, 0)
Screenshot: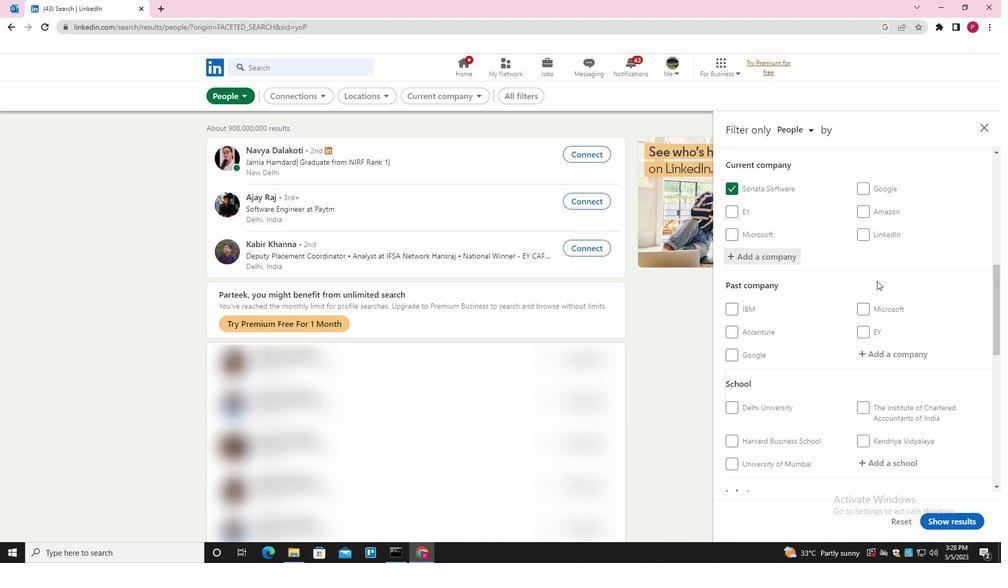 
Action: Mouse moved to (872, 290)
Screenshot: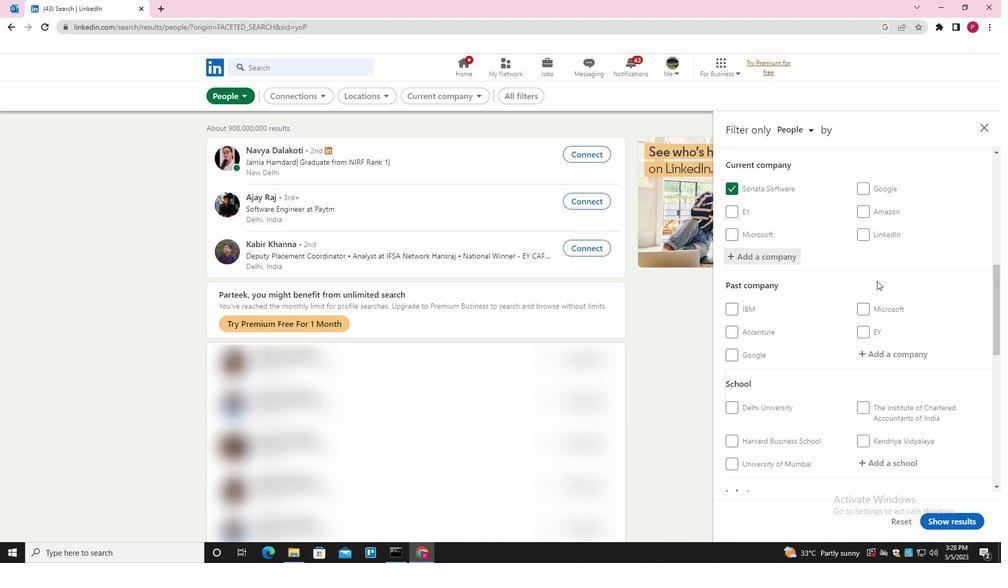 
Action: Mouse scrolled (872, 289) with delta (0, 0)
Screenshot: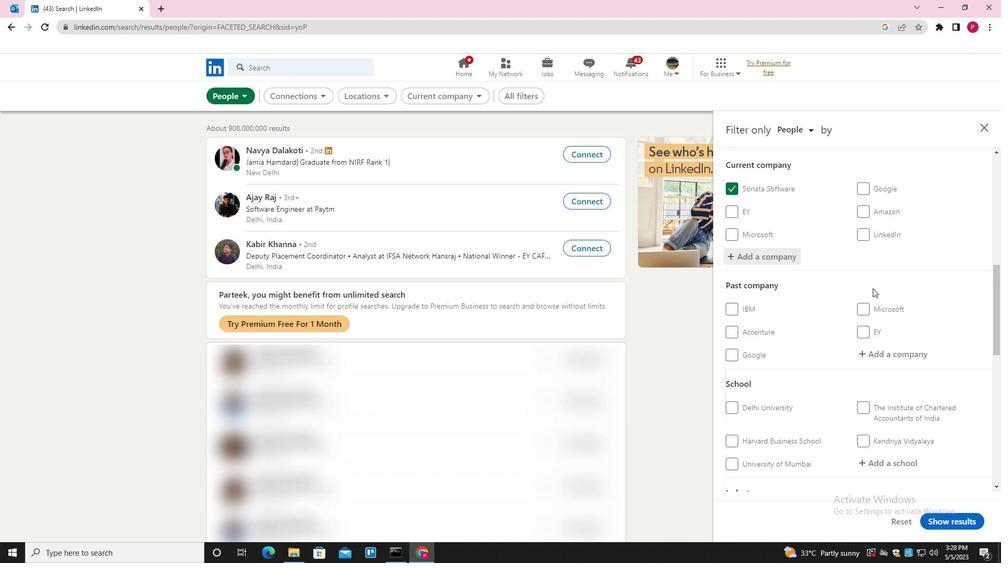 
Action: Mouse scrolled (872, 289) with delta (0, 0)
Screenshot: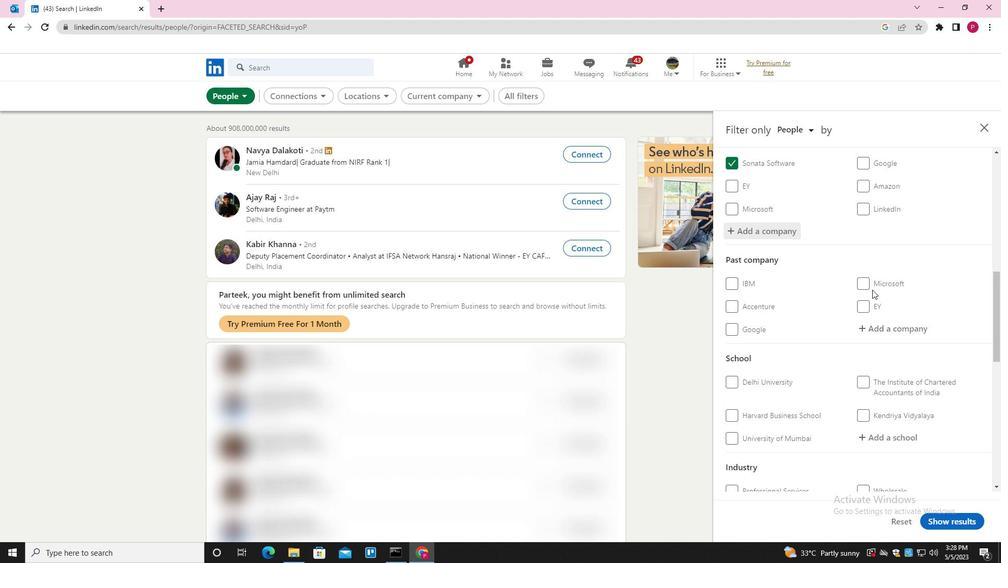 
Action: Mouse moved to (868, 294)
Screenshot: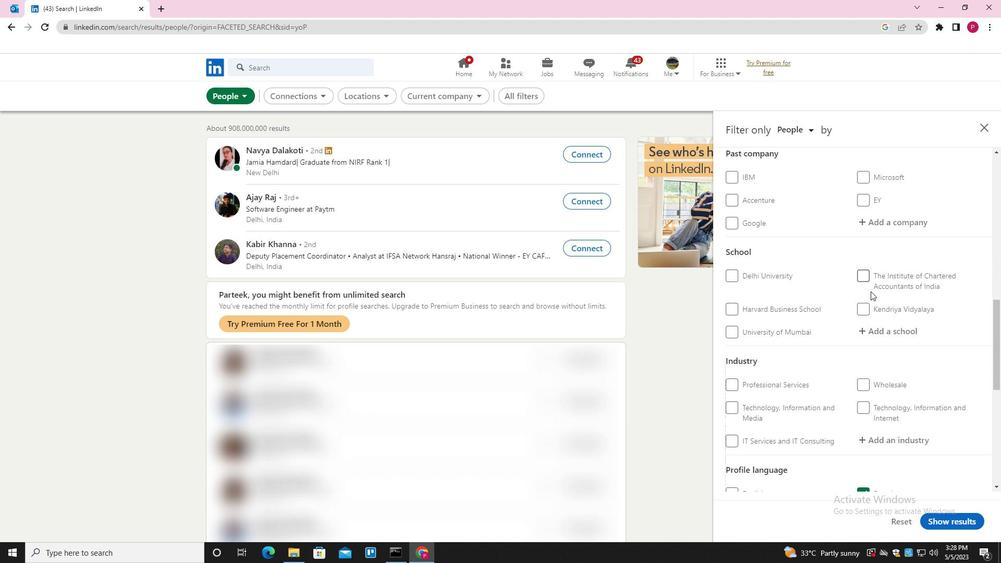 
Action: Mouse scrolled (868, 294) with delta (0, 0)
Screenshot: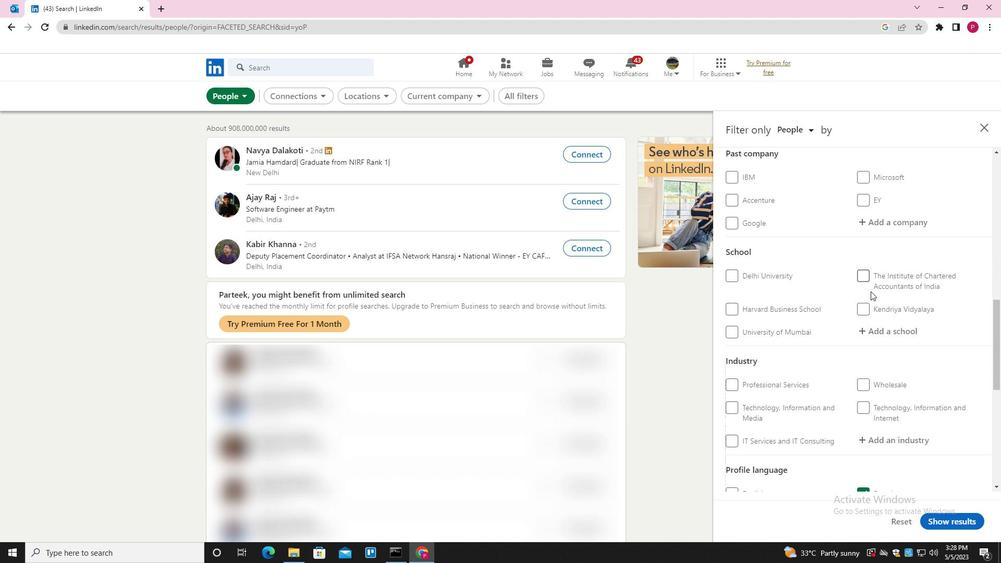 
Action: Mouse moved to (873, 257)
Screenshot: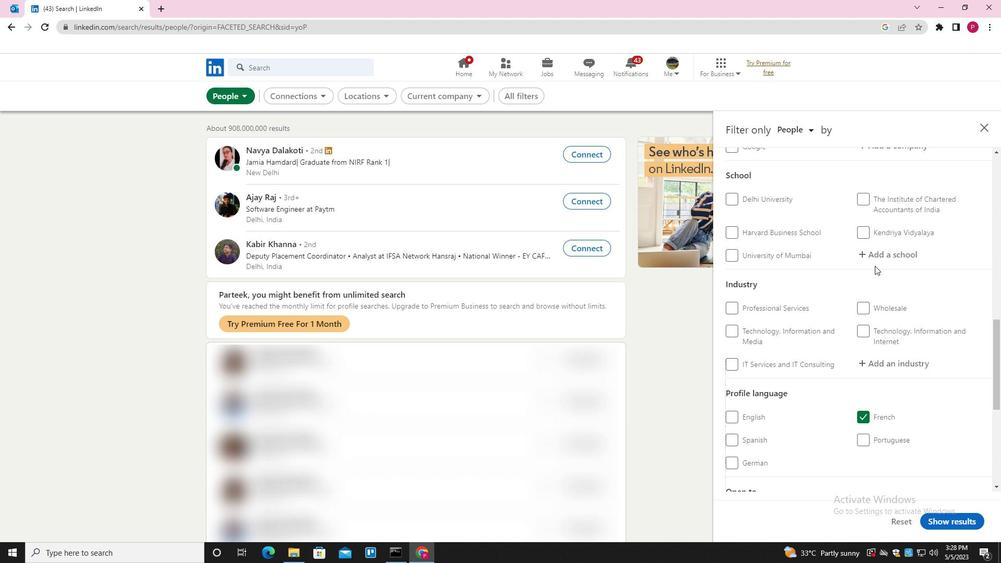 
Action: Mouse pressed left at (873, 257)
Screenshot: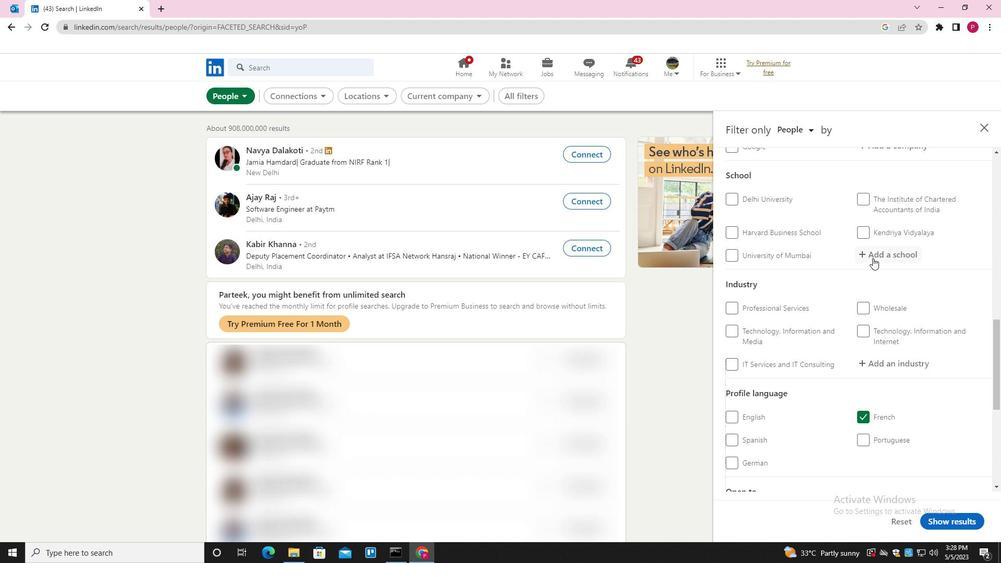 
Action: Key pressed <Key.shift><Key.shift><Key.shift><Key.shift><Key.shift><Key.shift><Key.shift><Key.shift><Key.shift><Key.shift><Key.shift><Key.shift><Key.shift><Key.shift><Key.shift><Key.shift><Key.shift><Key.shift><Key.shift>ADIKAVI<Key.space><Key.shift><Key.shift><Key.shift><Key.shift><Key.shift><Key.shift><Key.shift><Key.shift><Key.shift><Key.shift><Key.shift><Key.shift><Key.shift><Key.shift><Key.shift><Key.shift><Key.shift><Key.shift><Key.shift><Key.shift><Key.shift><Key.shift><Key.shift><Key.shift><Key.shift><Key.shift><Key.shift><Key.shift><Key.shift><Key.shift><Key.shift><Key.shift><Key.shift><Key.shift><Key.shift><Key.shift><Key.shift><Key.shift><Key.shift><Key.shift>NANNAYA<Key.space><Key.shift>UNIC<Key.backspace>VERSITY<Key.space><Key.down><Key.enter>
Screenshot: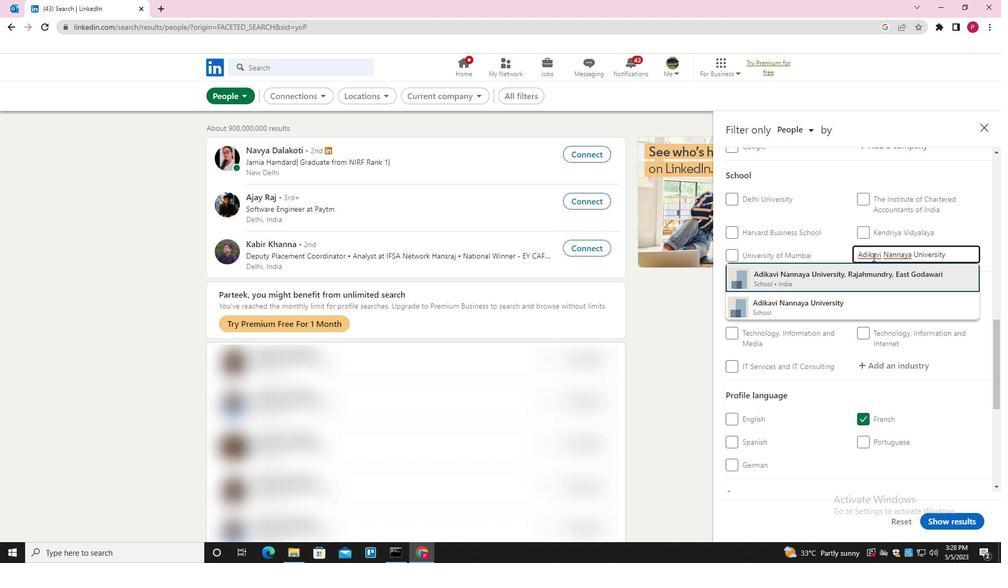 
Action: Mouse moved to (861, 291)
Screenshot: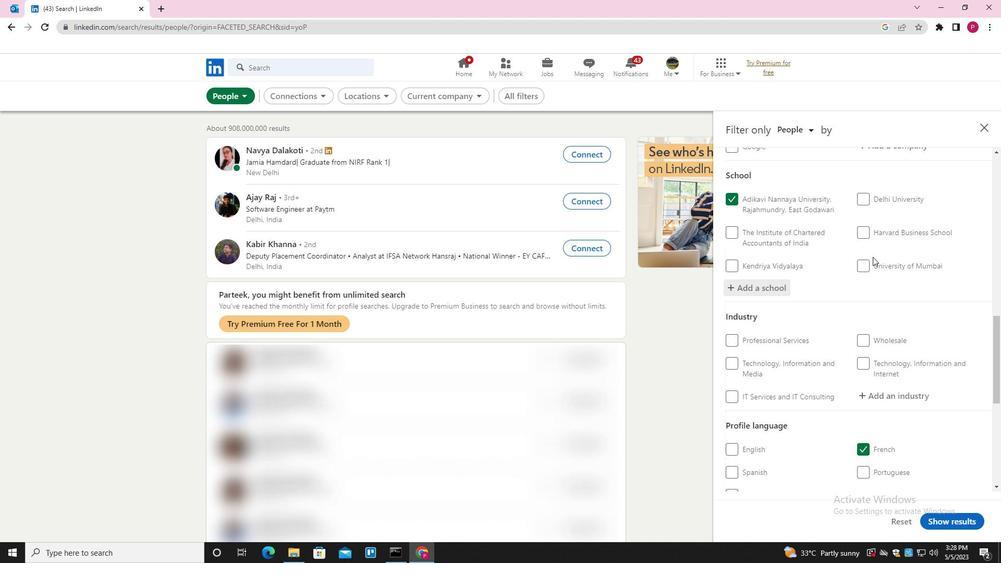 
Action: Mouse scrolled (861, 290) with delta (0, 0)
Screenshot: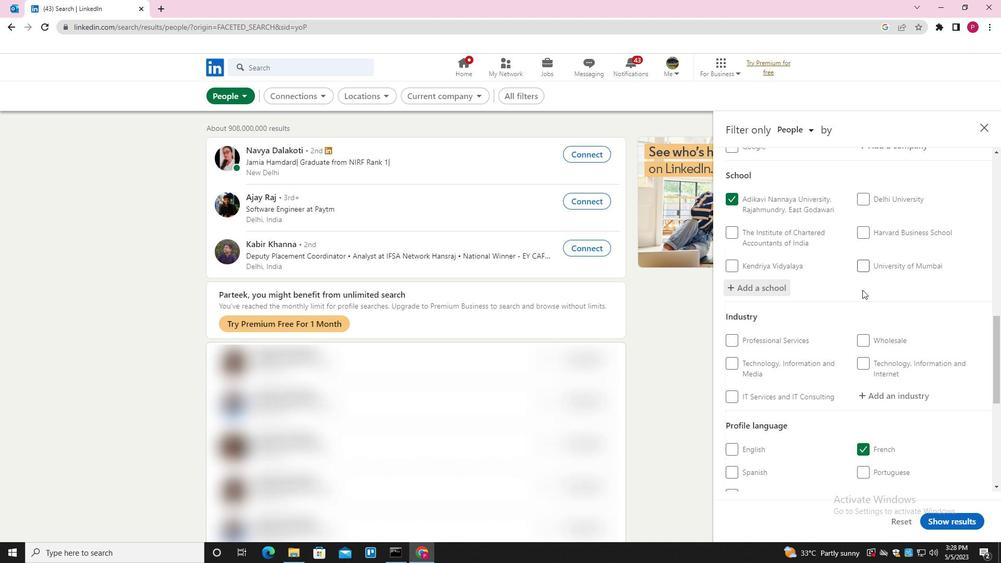 
Action: Mouse scrolled (861, 290) with delta (0, 0)
Screenshot: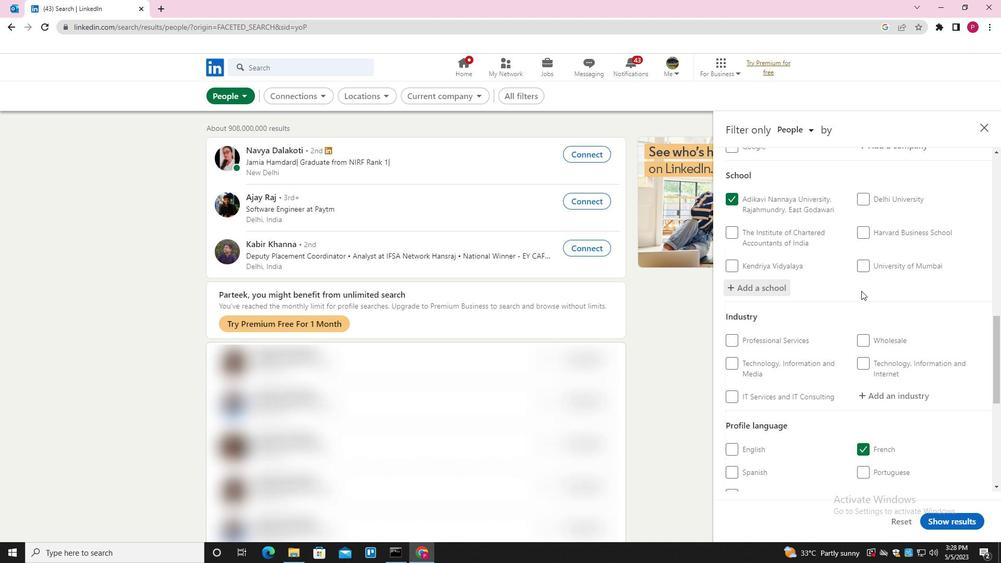 
Action: Mouse scrolled (861, 290) with delta (0, 0)
Screenshot: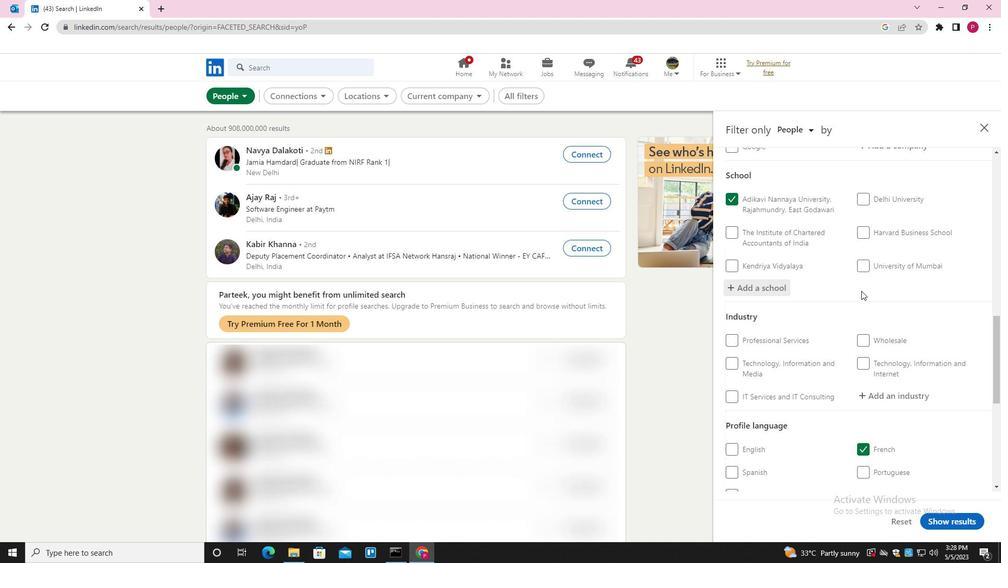 
Action: Mouse scrolled (861, 290) with delta (0, 0)
Screenshot: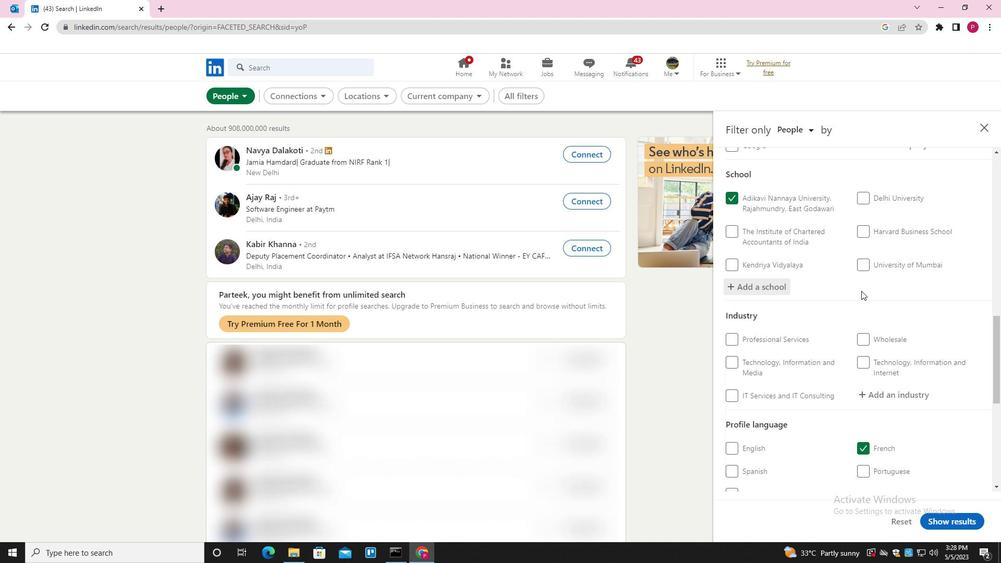 
Action: Mouse moved to (894, 181)
Screenshot: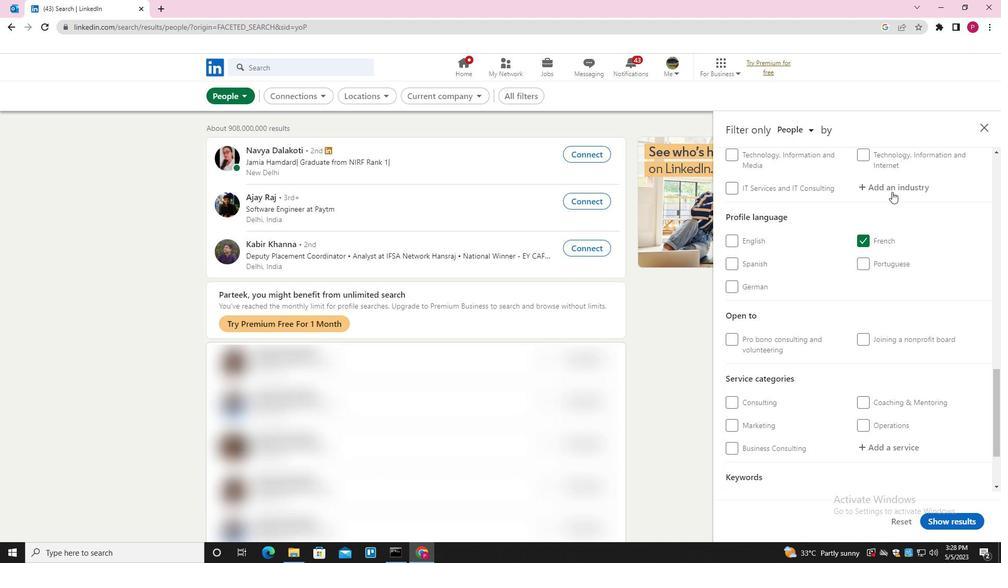
Action: Mouse pressed left at (894, 181)
Screenshot: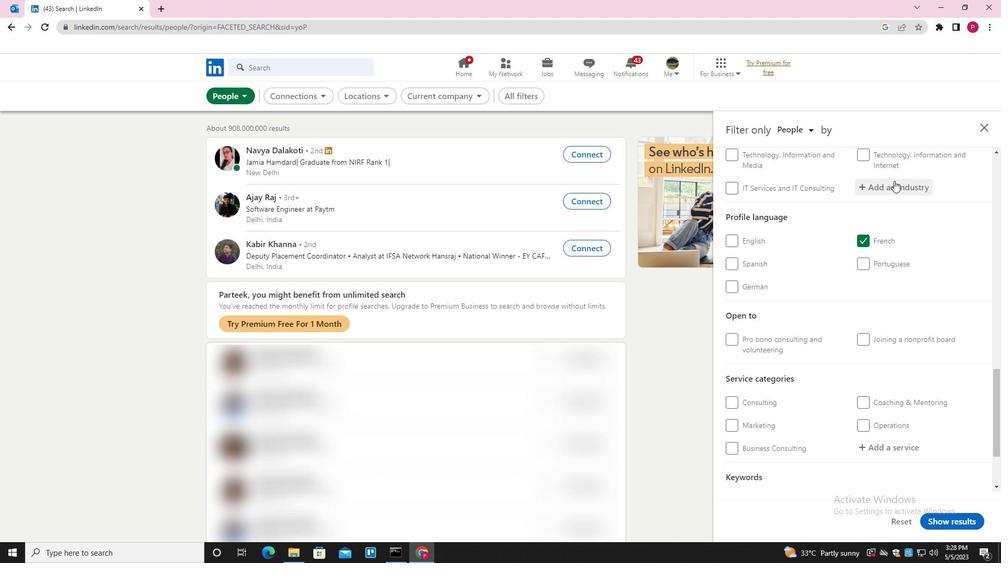 
Action: Mouse moved to (894, 185)
Screenshot: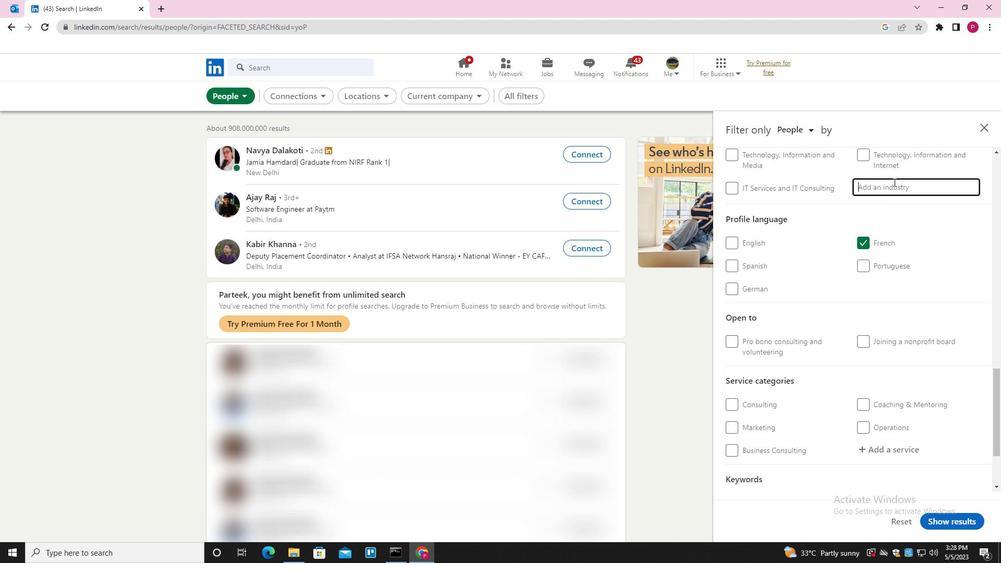 
Action: Mouse pressed left at (894, 185)
Screenshot: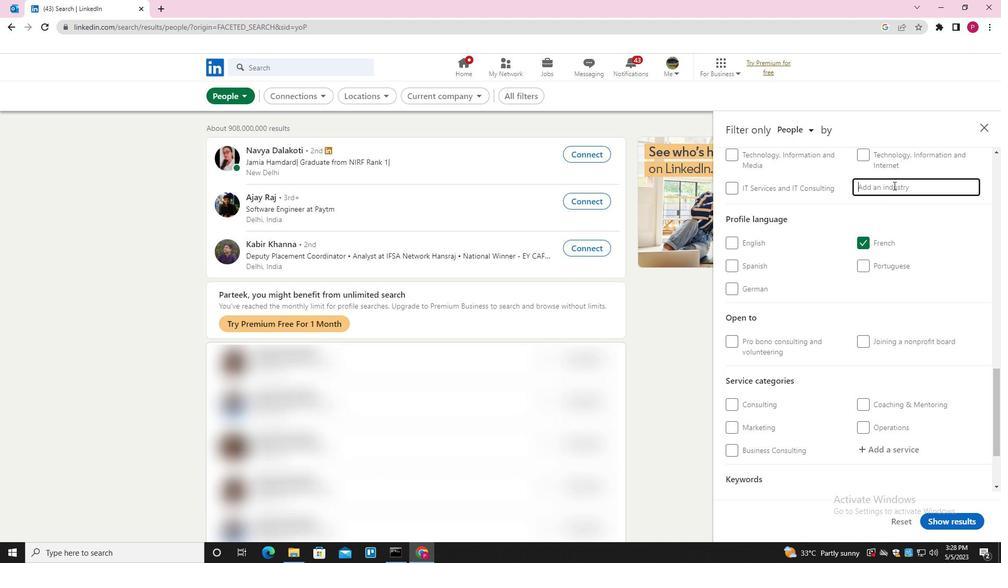 
Action: Key pressed <Key.shift><Key.shift><Key.shift><Key.shift><Key.shift><Key.shift><Key.shift><Key.shift><Key.shift><Key.shift><Key.shift><Key.shift><Key.shift><Key.shift><Key.shift><Key.shift><Key.shift><Key.shift><Key.shift><Key.shift><Key.shift><Key.shift><Key.shift><Key.shift><Key.shift>EQUIPMENT<Key.space><Key.shift>RENTAL<Key.space><Key.shift><Key.shift><Key.shift>SERVICES<Key.space><Key.down><Key.enter>
Screenshot: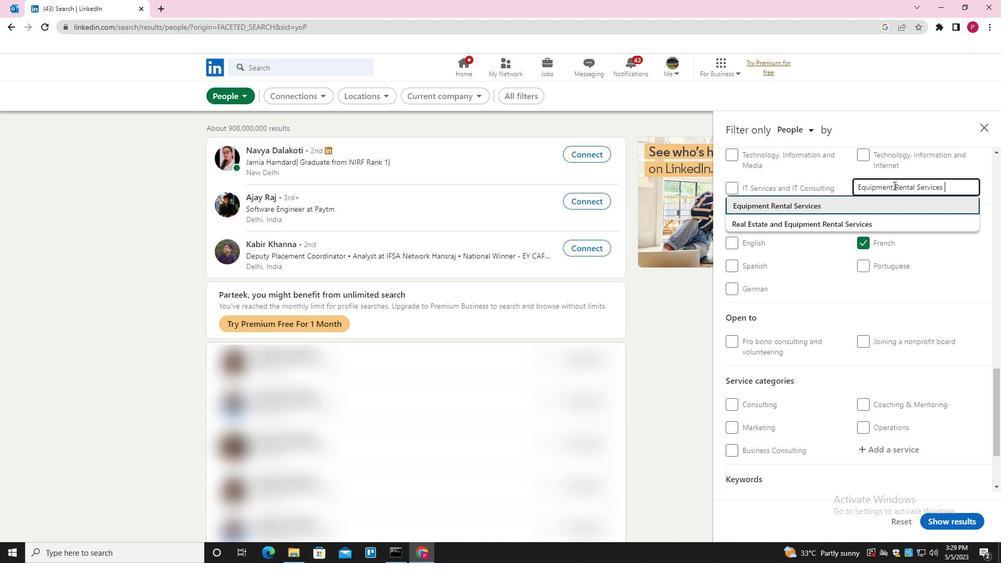 
Action: Mouse moved to (878, 282)
Screenshot: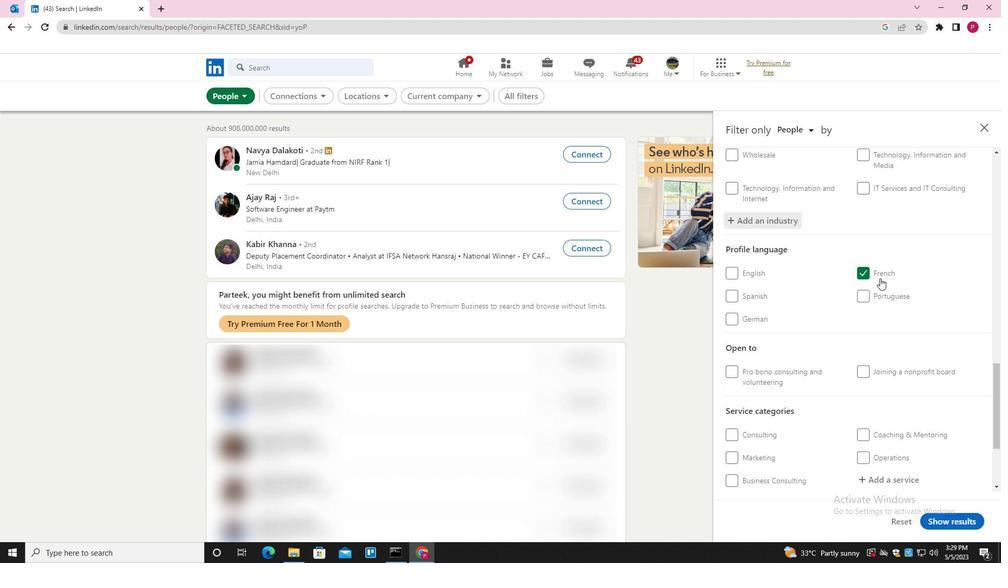 
Action: Mouse scrolled (878, 282) with delta (0, 0)
Screenshot: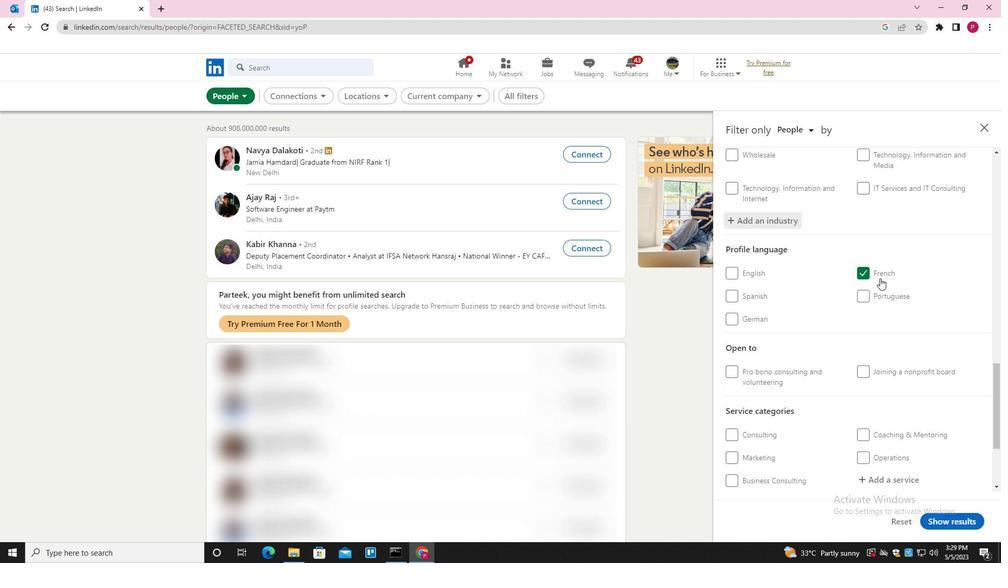 
Action: Mouse moved to (877, 283)
Screenshot: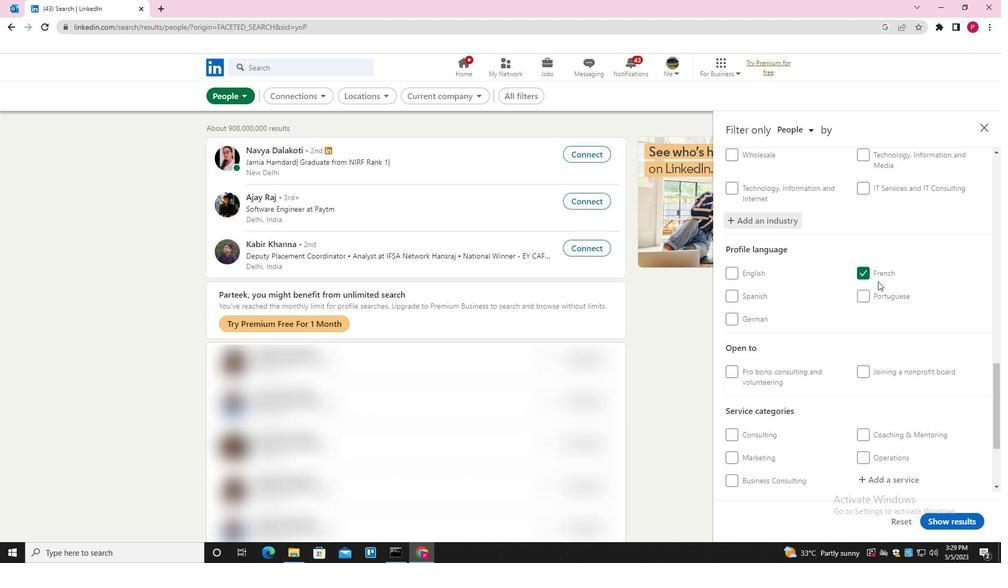 
Action: Mouse scrolled (877, 282) with delta (0, 0)
Screenshot: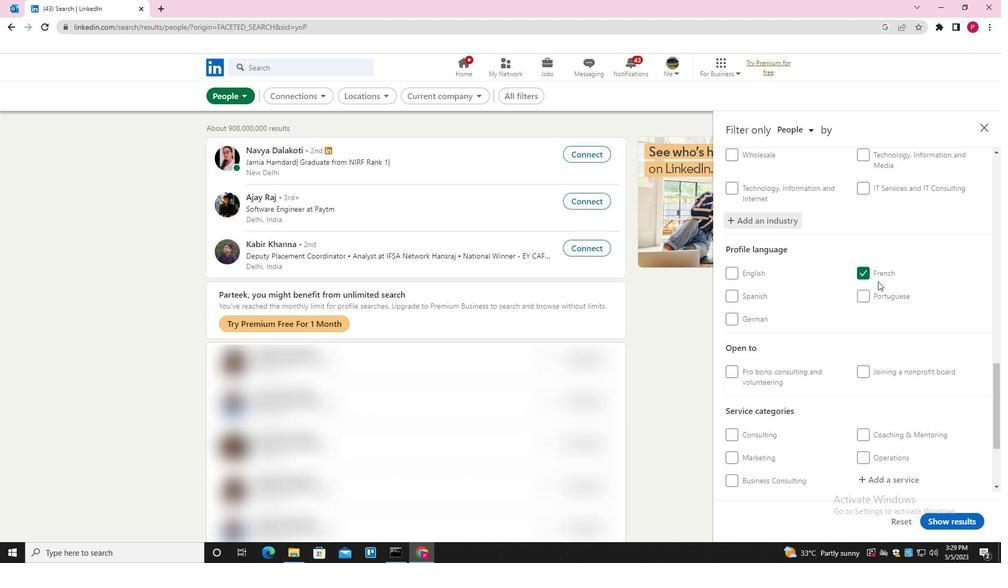 
Action: Mouse moved to (877, 283)
Screenshot: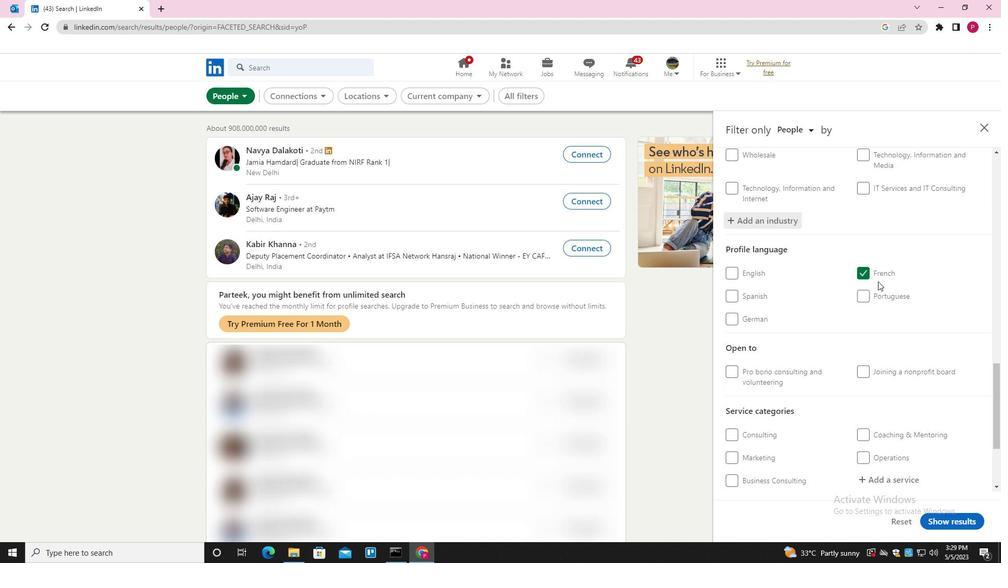 
Action: Mouse scrolled (877, 283) with delta (0, 0)
Screenshot: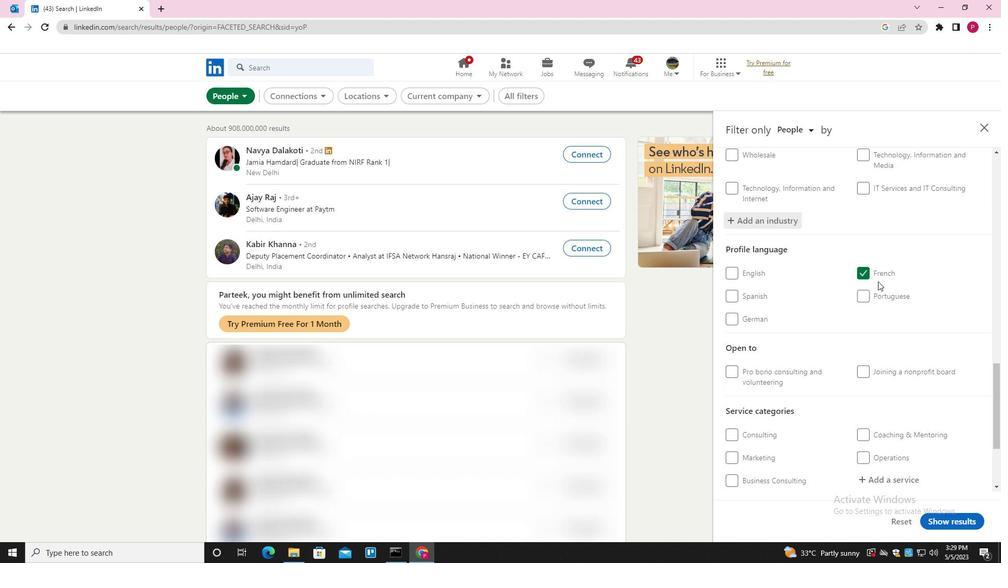 
Action: Mouse moved to (877, 284)
Screenshot: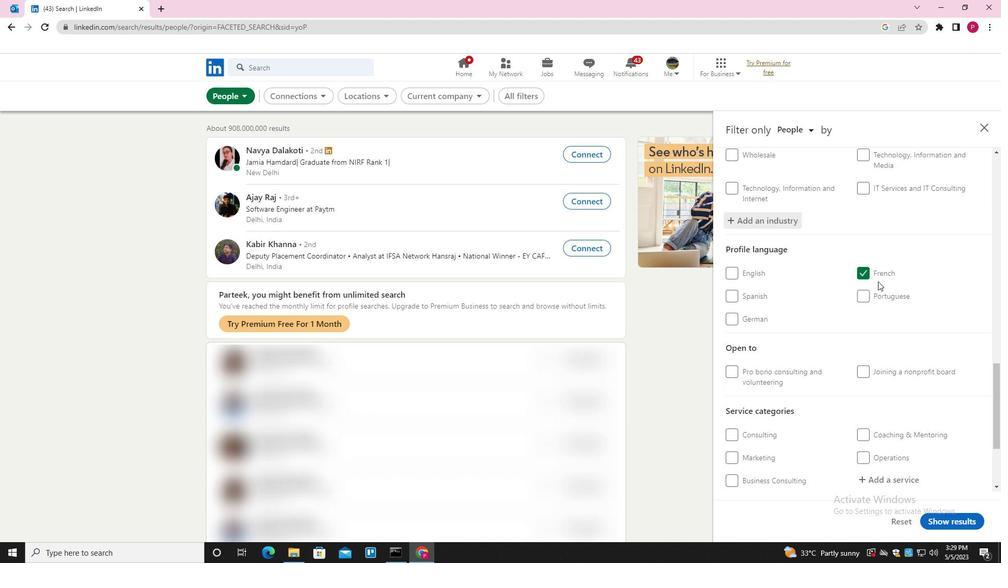 
Action: Mouse scrolled (877, 283) with delta (0, 0)
Screenshot: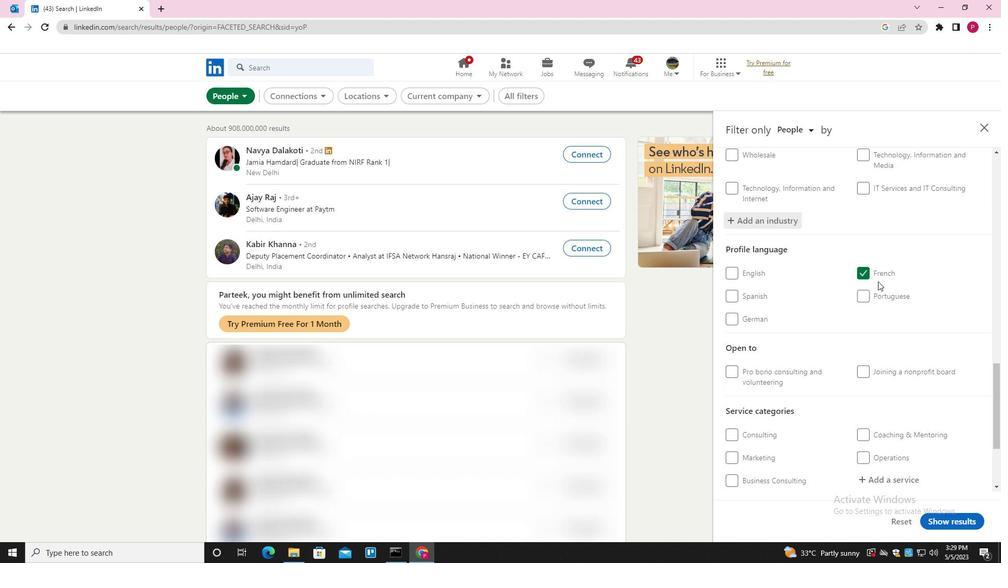 
Action: Mouse moved to (877, 285)
Screenshot: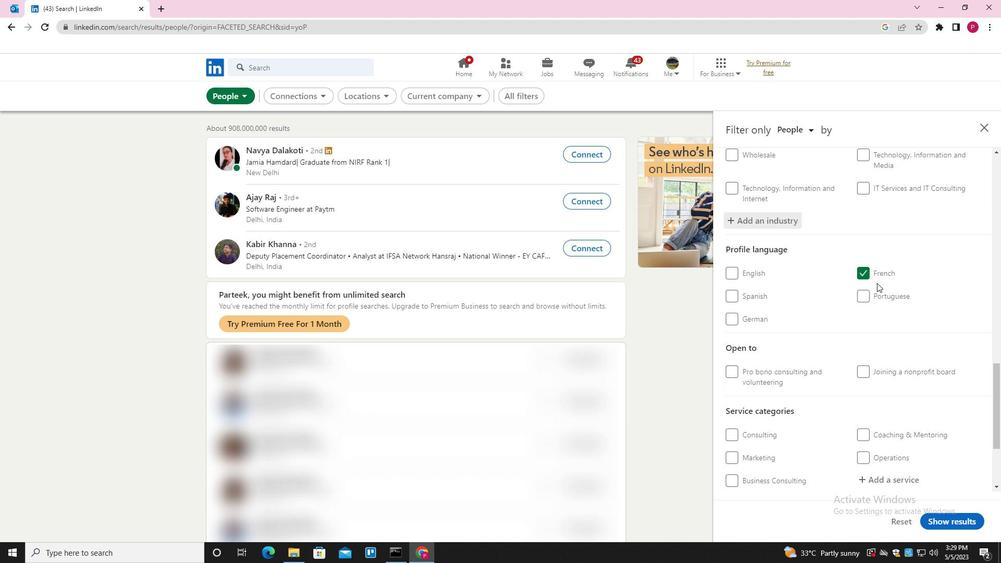 
Action: Mouse scrolled (877, 284) with delta (0, 0)
Screenshot: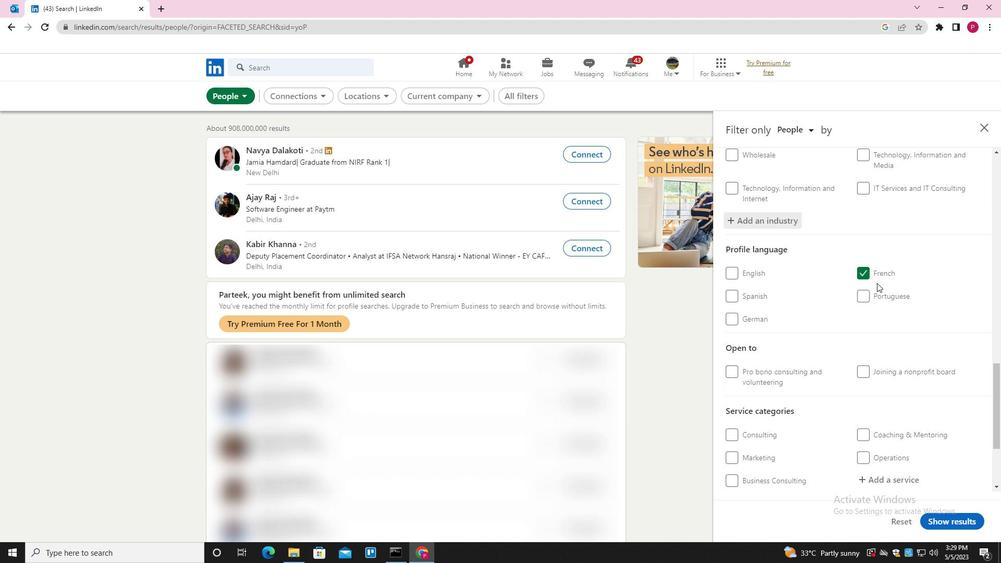 
Action: Mouse moved to (897, 341)
Screenshot: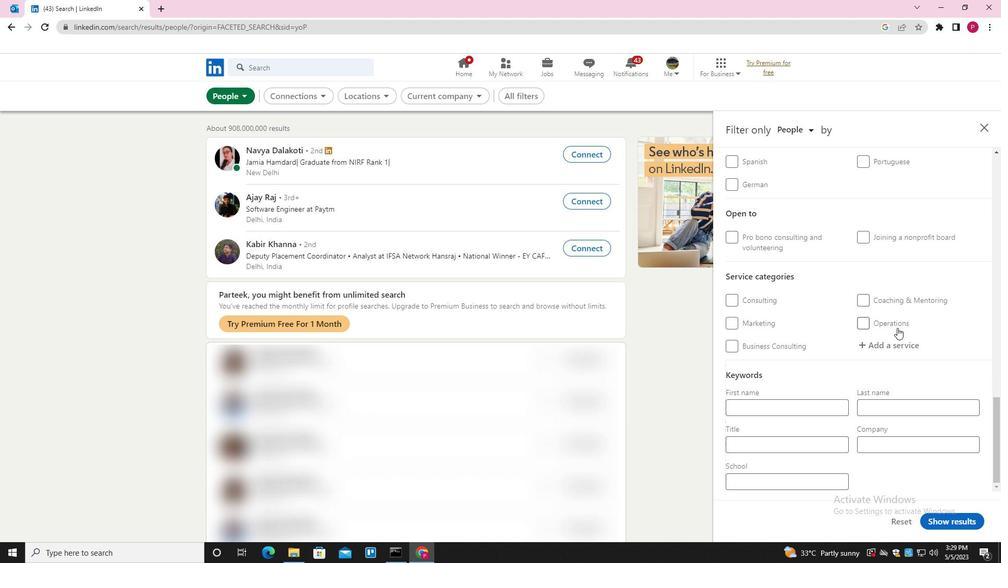 
Action: Mouse pressed left at (897, 341)
Screenshot: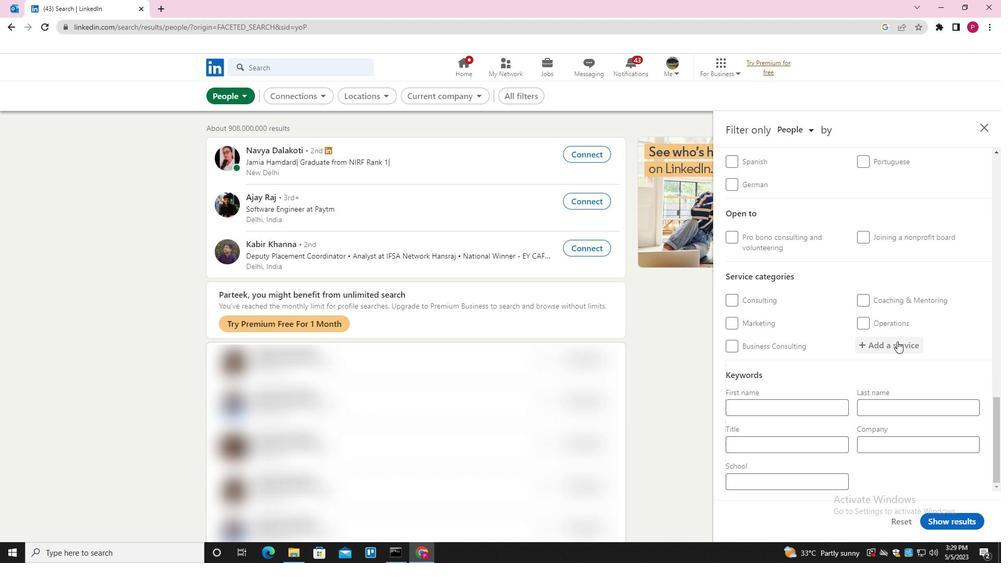 
Action: Key pressed <Key.shift><Key.shift><Key.shift><Key.shift><Key.shift><Key.shift><Key.shift><Key.shift><Key.shift><Key.shift><Key.shift>BUSINESS<Key.space><Key.shift>LAW<Key.down><Key.enter>
Screenshot: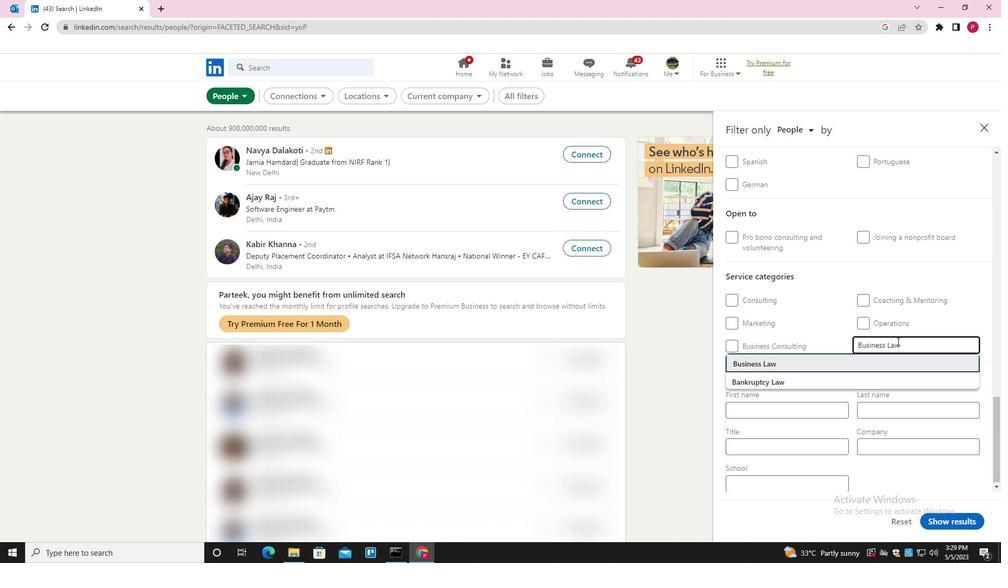 
Action: Mouse moved to (895, 349)
Screenshot: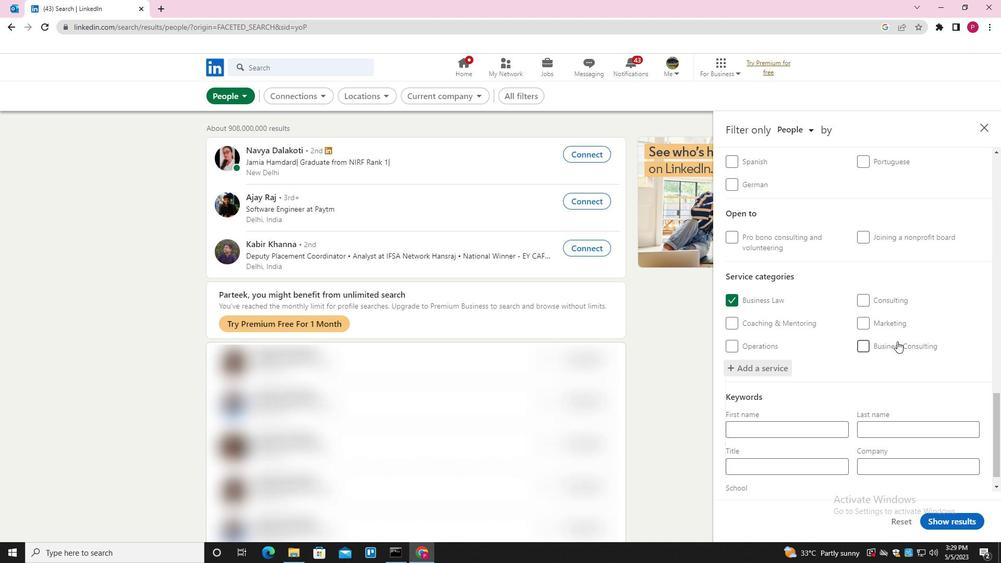 
Action: Mouse scrolled (895, 349) with delta (0, 0)
Screenshot: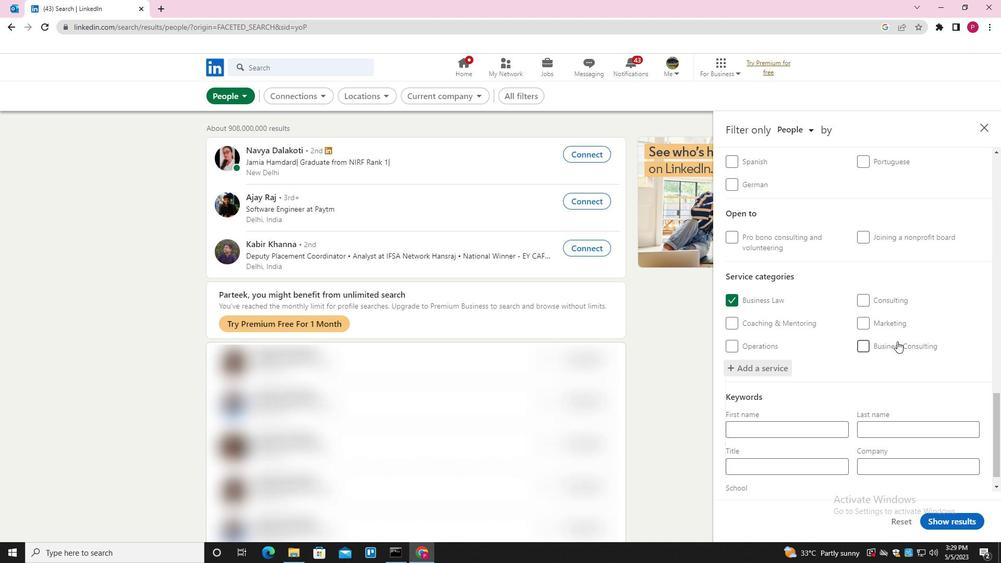 
Action: Mouse moved to (894, 352)
Screenshot: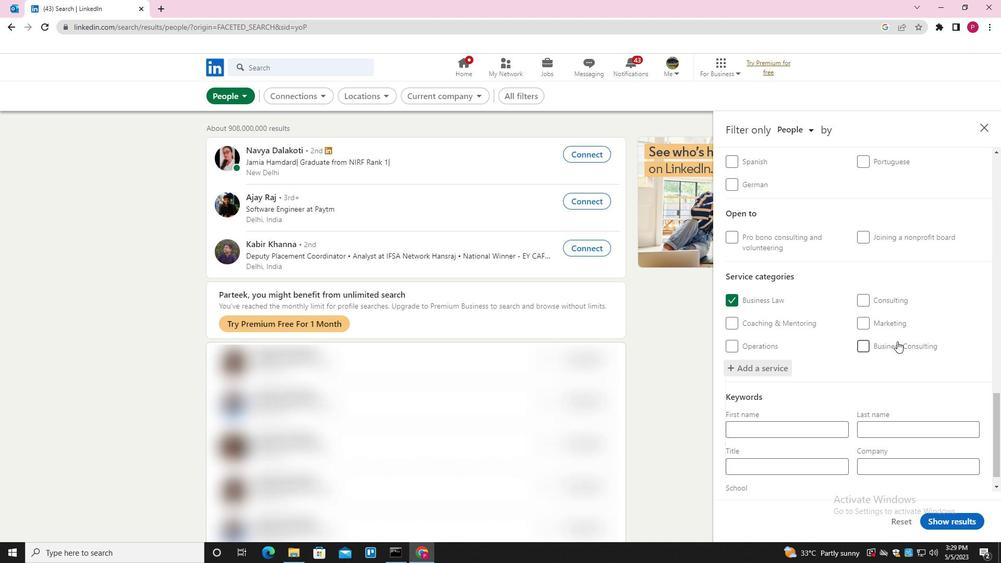 
Action: Mouse scrolled (894, 352) with delta (0, 0)
Screenshot: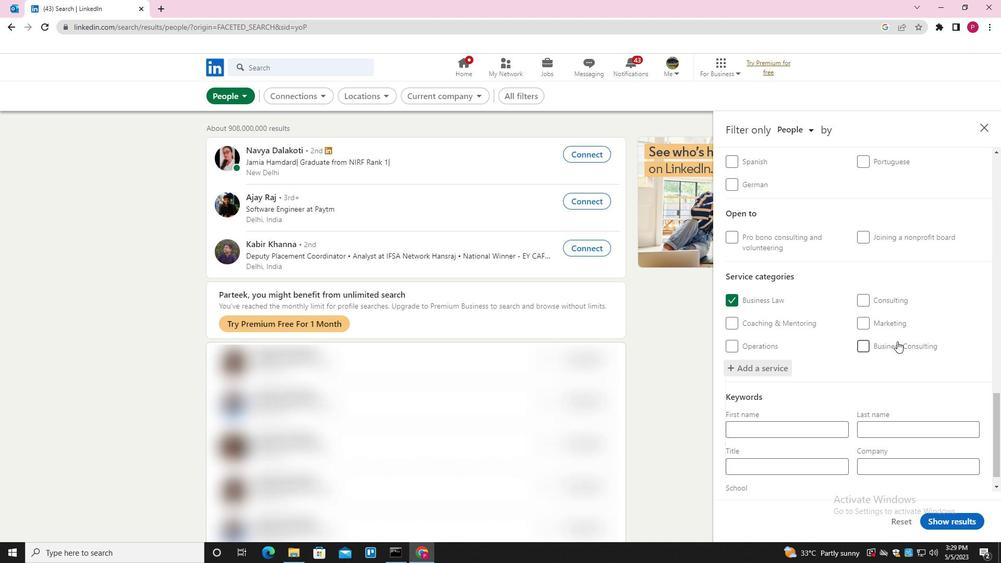 
Action: Mouse moved to (891, 360)
Screenshot: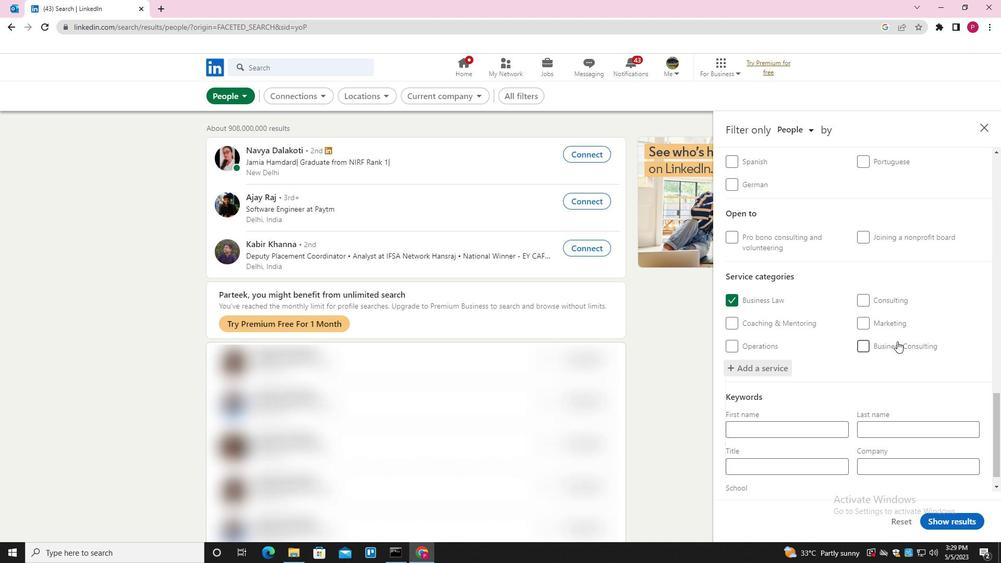 
Action: Mouse scrolled (891, 360) with delta (0, 0)
Screenshot: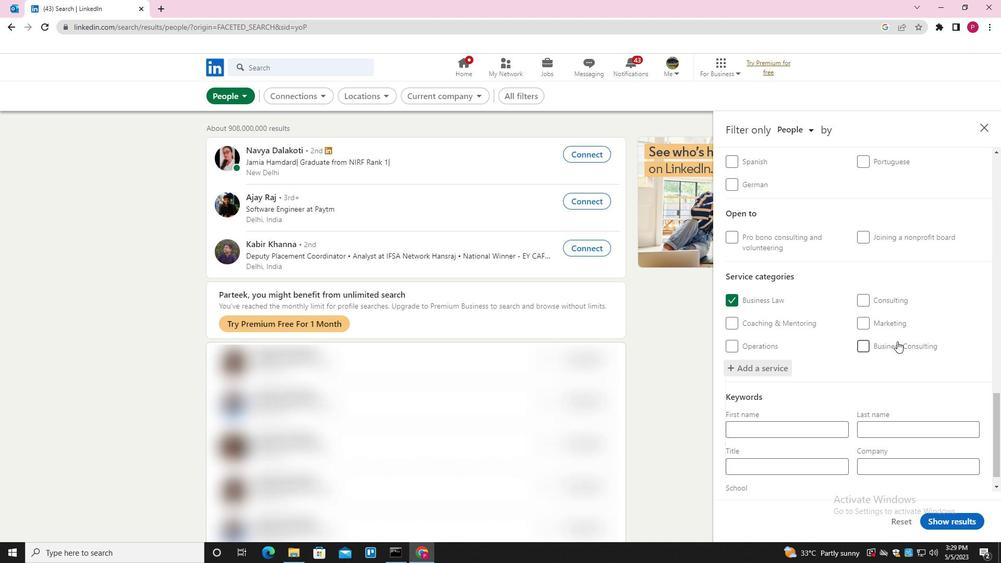 
Action: Mouse moved to (888, 366)
Screenshot: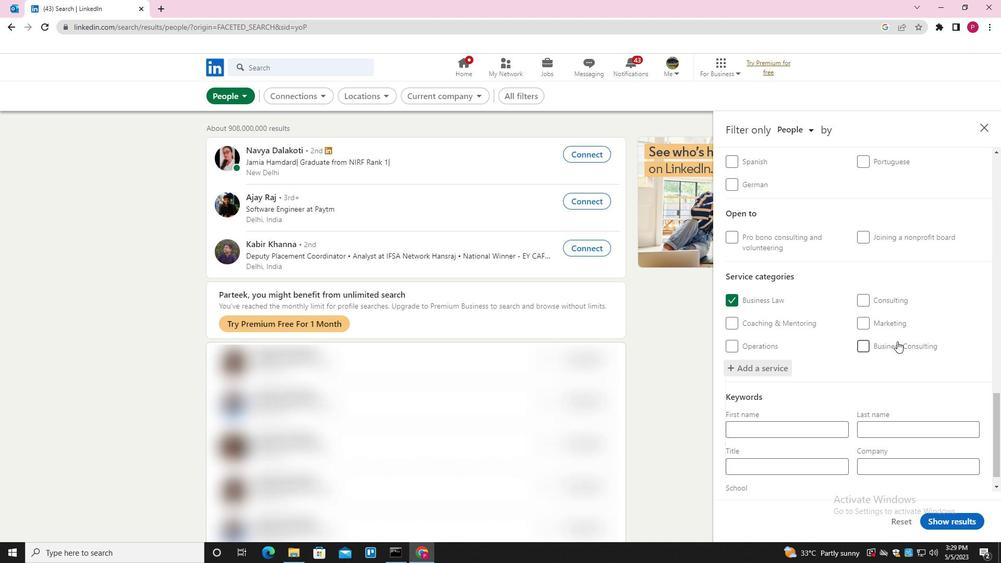 
Action: Mouse scrolled (888, 365) with delta (0, 0)
Screenshot: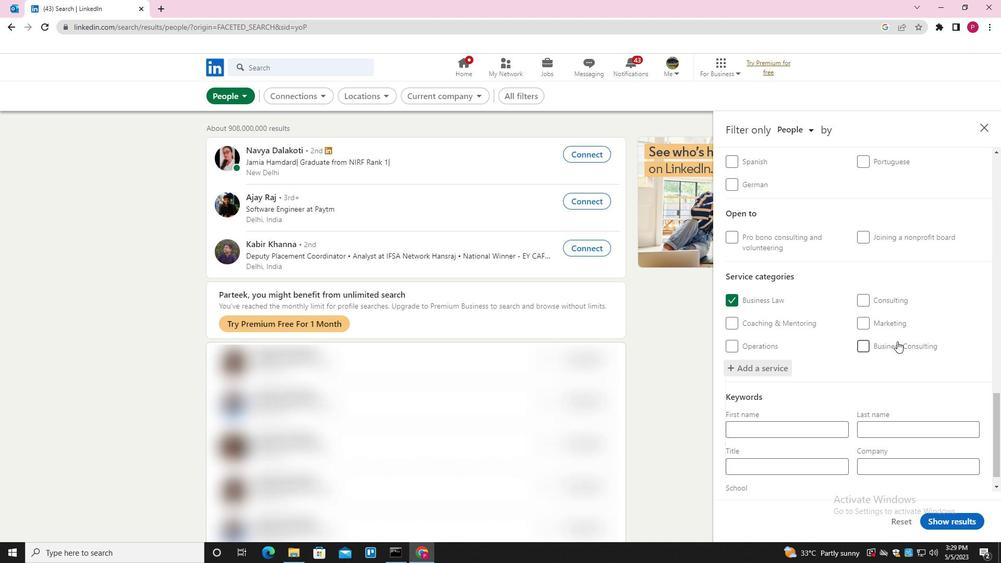 
Action: Mouse moved to (883, 376)
Screenshot: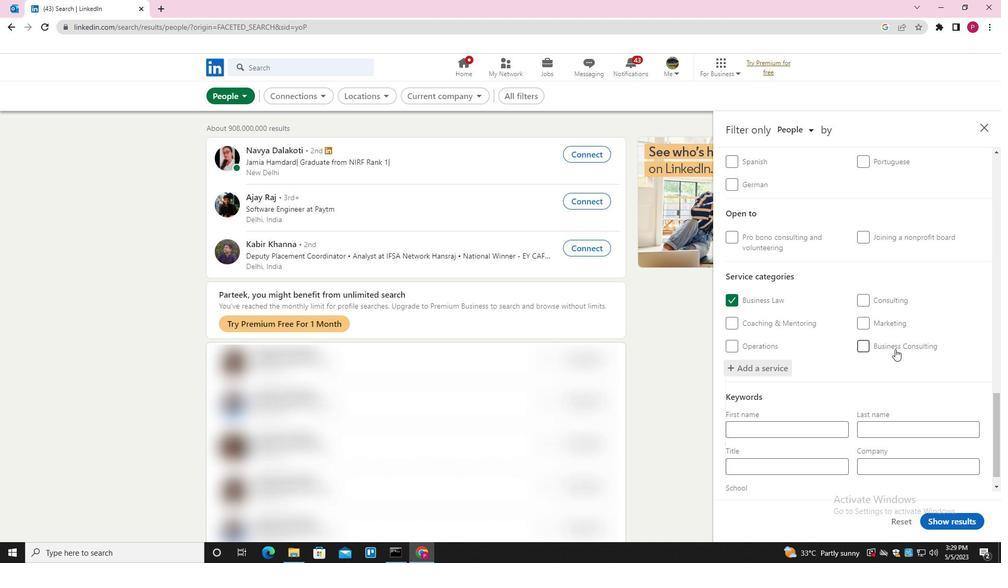 
Action: Mouse scrolled (883, 375) with delta (0, 0)
Screenshot: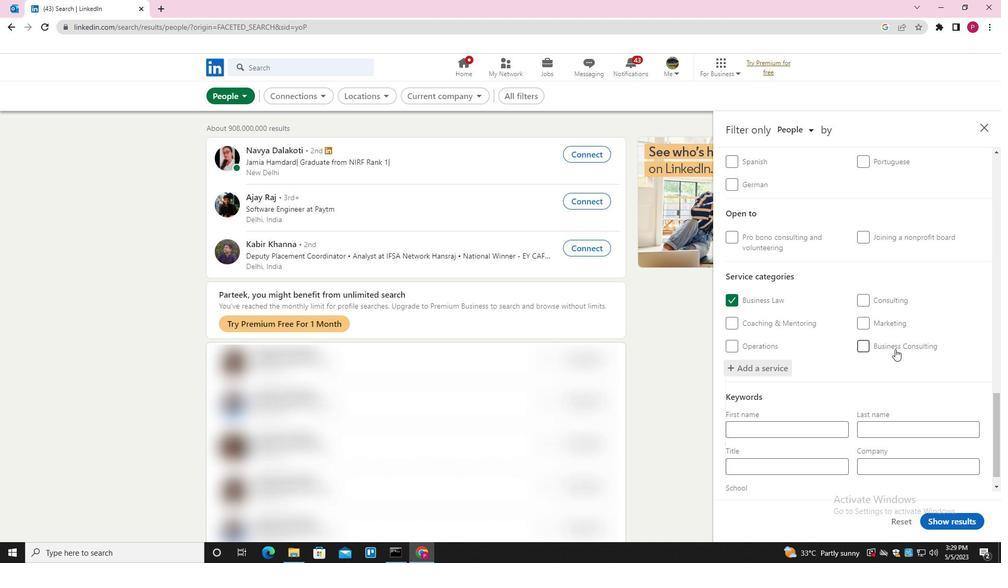 
Action: Mouse moved to (821, 443)
Screenshot: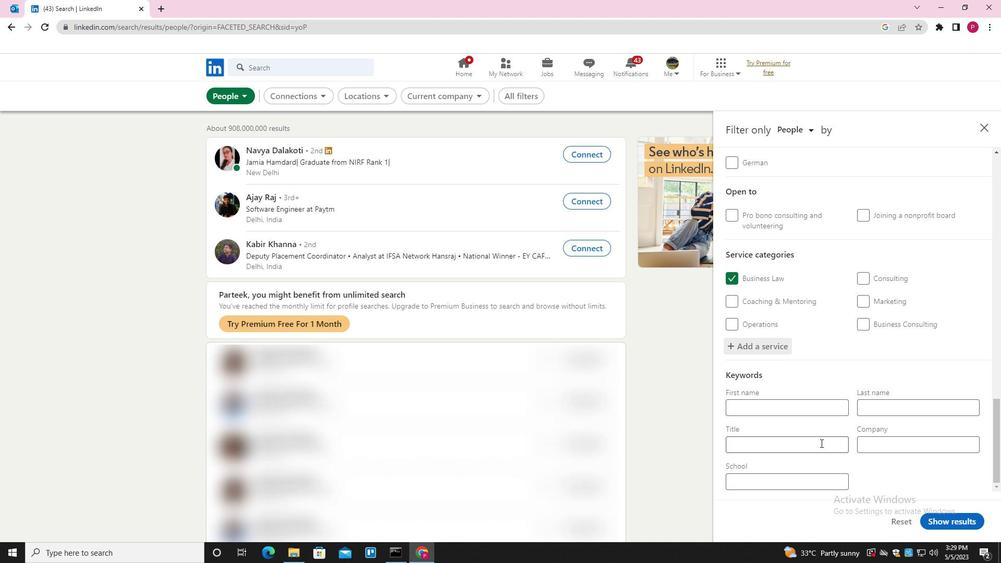 
Action: Mouse pressed left at (821, 443)
Screenshot: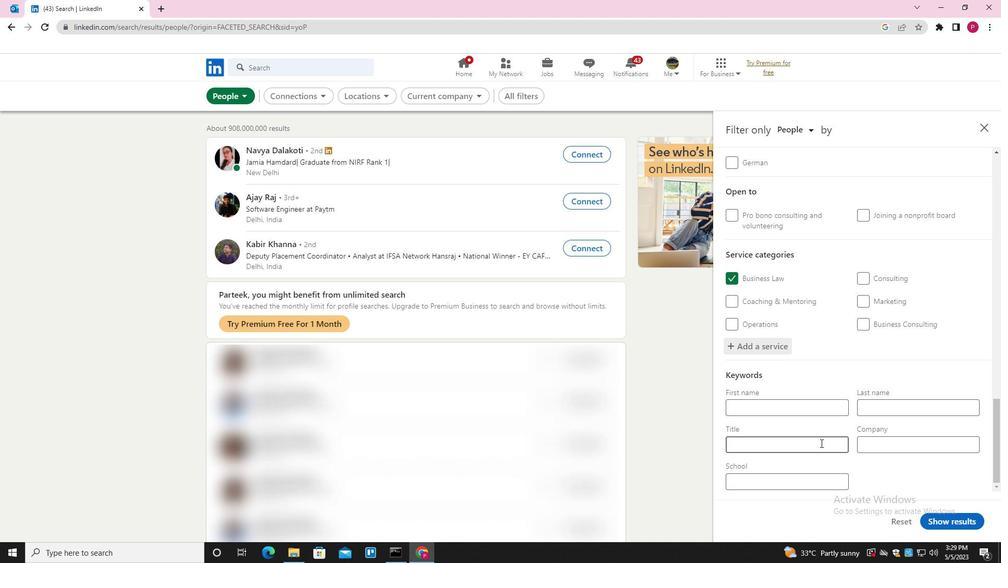 
Action: Key pressed <Key.shift><Key.shift><Key.shift><Key.shift><Key.shift><Key.shift><Key.shift><Key.shift><Key.shift><Key.shift><Key.shift><Key.shift><Key.shift>ORGANIZER
Screenshot: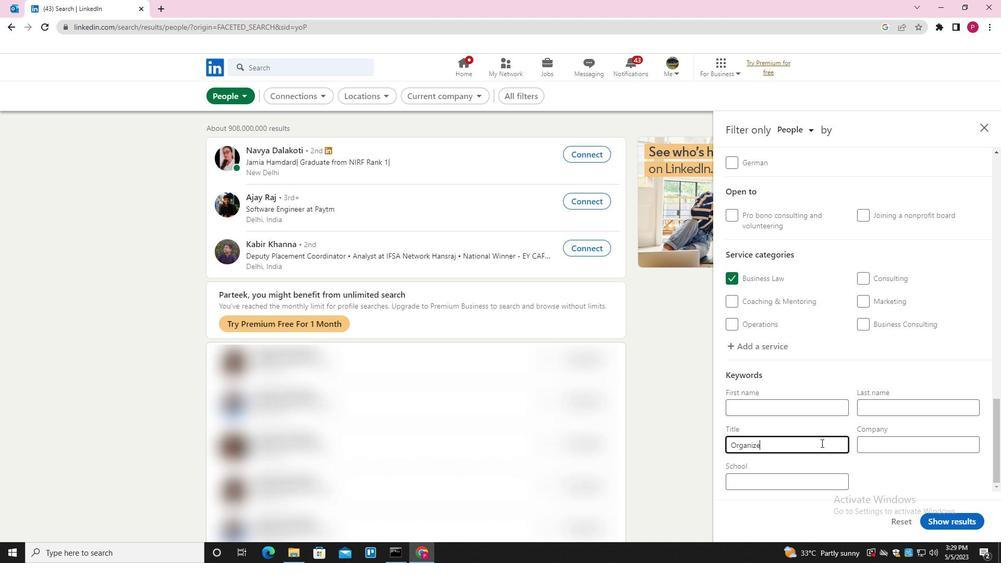 
Action: Mouse moved to (949, 525)
Screenshot: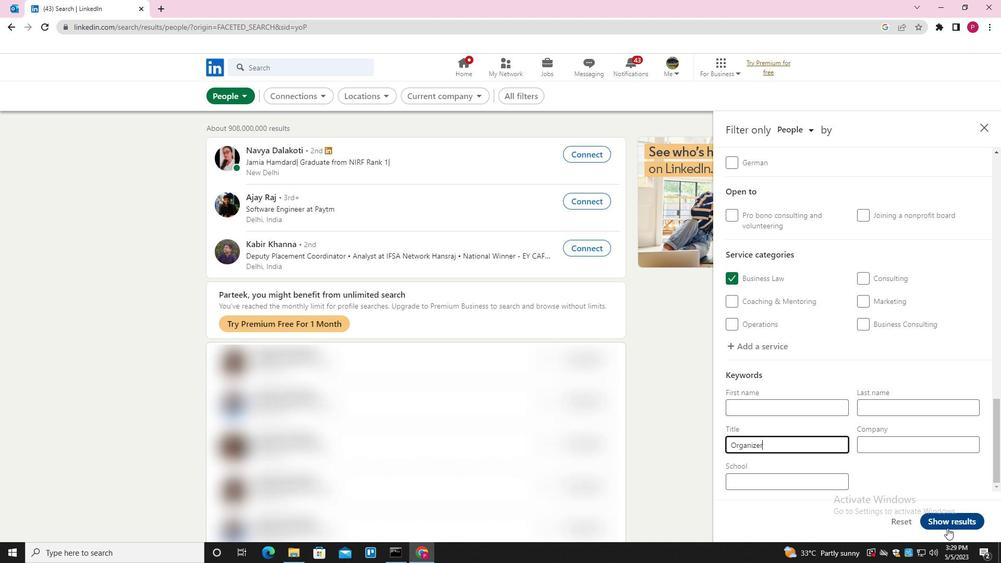 
Action: Mouse pressed left at (949, 525)
Screenshot: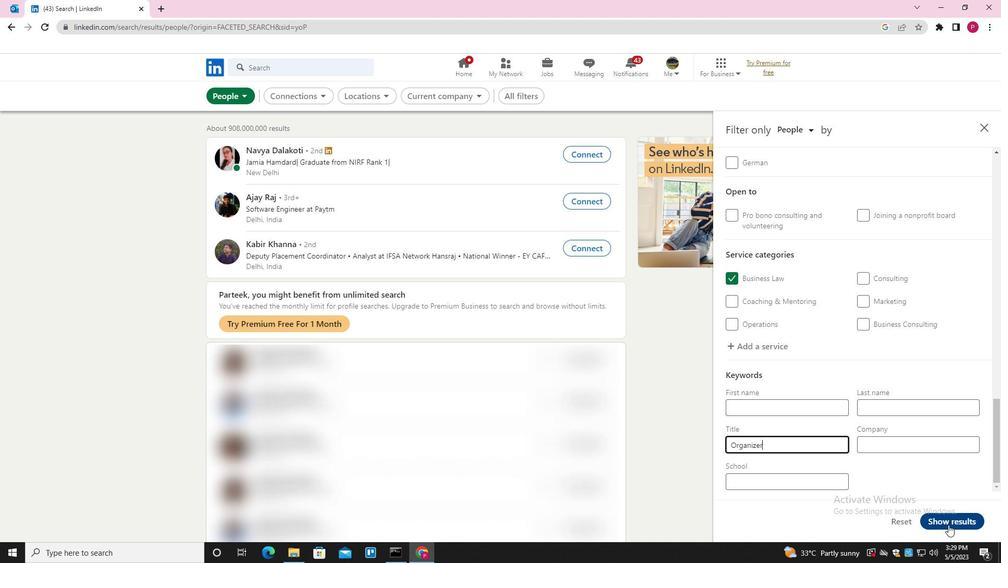 
Action: Mouse moved to (519, 291)
Screenshot: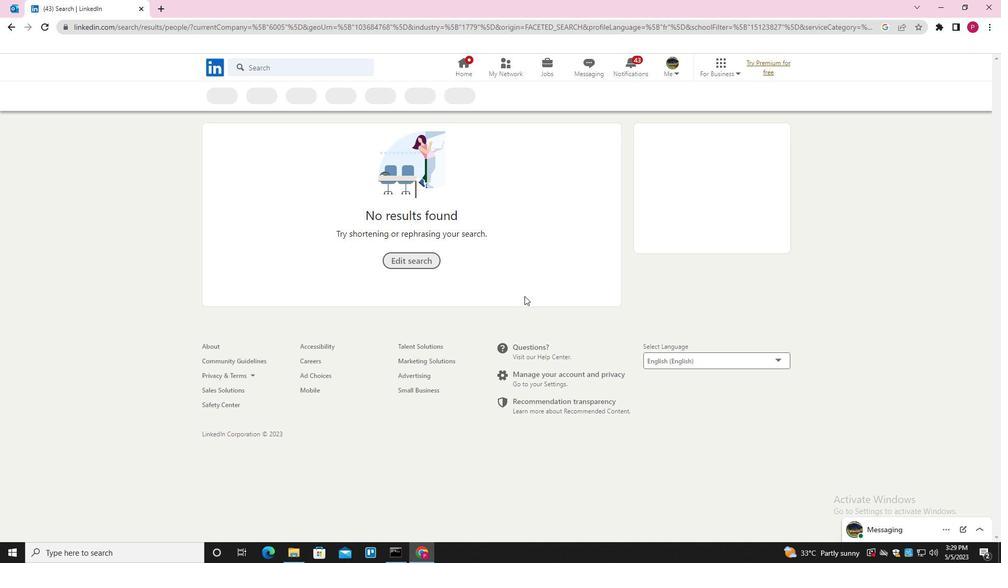 
